Task: Search one way flight ticket for 4 adults, 2 children, 2 infants in seat and 1 infant on lap in economy from Kahului, Maui: Kahului Airport to Gillette: Gillette Campbell County Airport on 5-1-2023. Choice of flights is Sun country airlines. Number of bags: 1 carry on bag. Price is upto 45000. Outbound departure time preference is 9:45.
Action: Mouse moved to (197, 171)
Screenshot: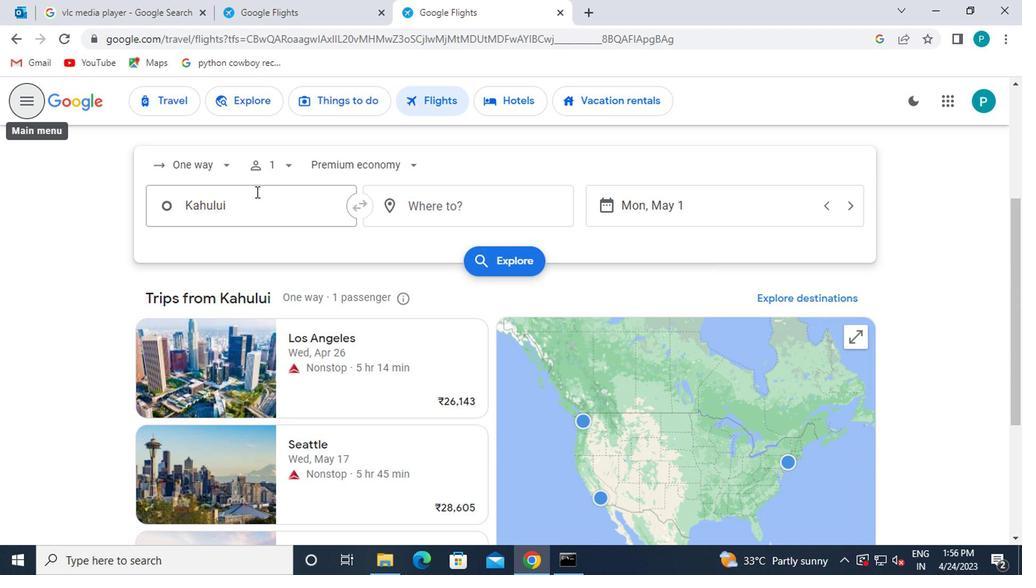 
Action: Mouse pressed left at (197, 171)
Screenshot: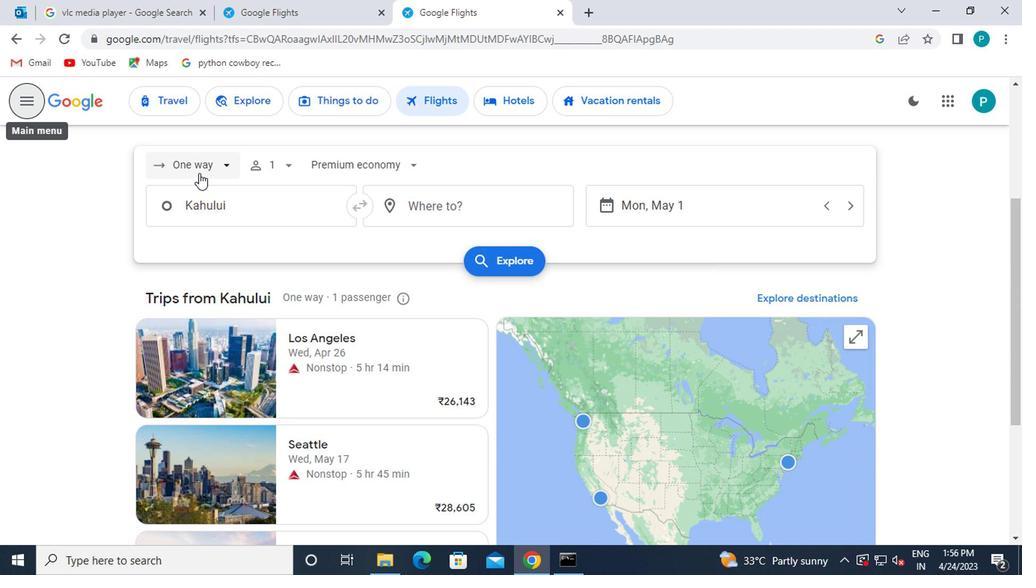 
Action: Mouse moved to (220, 239)
Screenshot: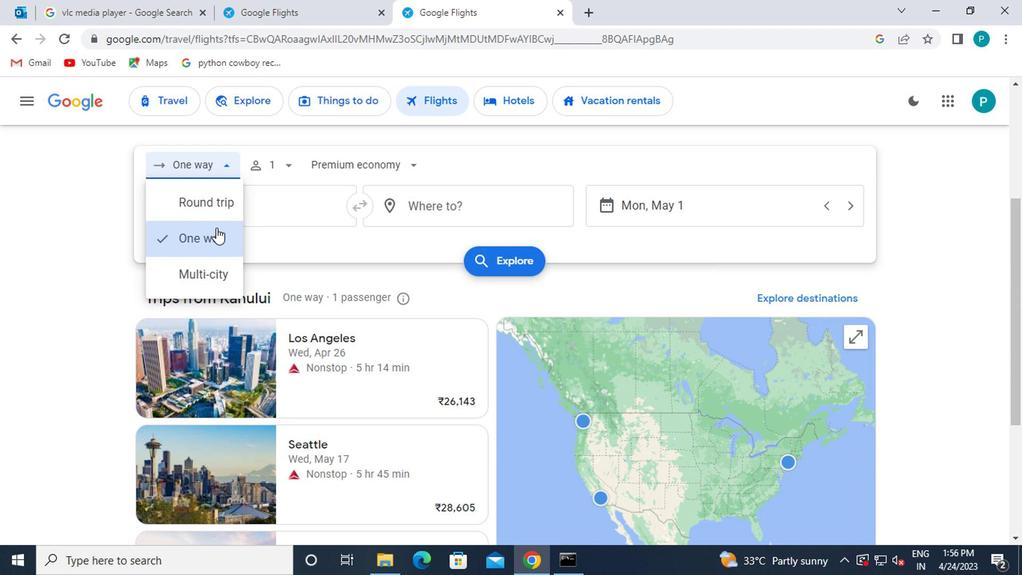 
Action: Mouse pressed left at (220, 239)
Screenshot: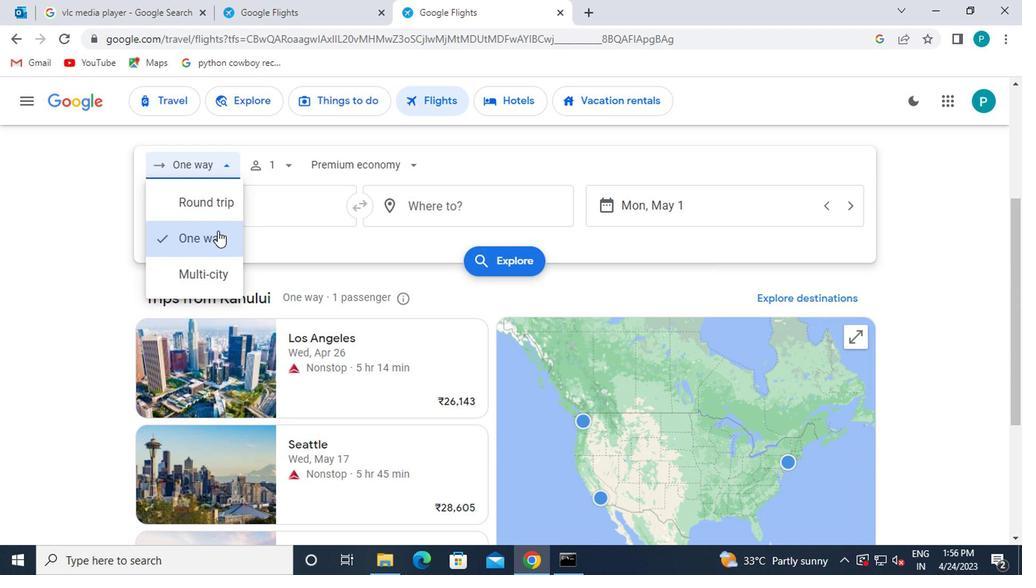 
Action: Mouse moved to (291, 161)
Screenshot: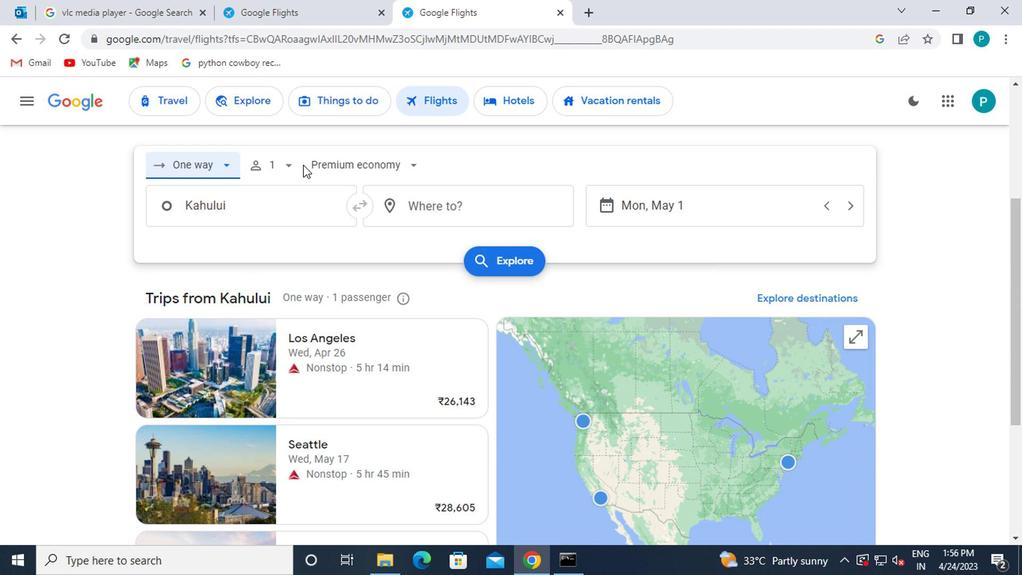 
Action: Mouse pressed left at (291, 161)
Screenshot: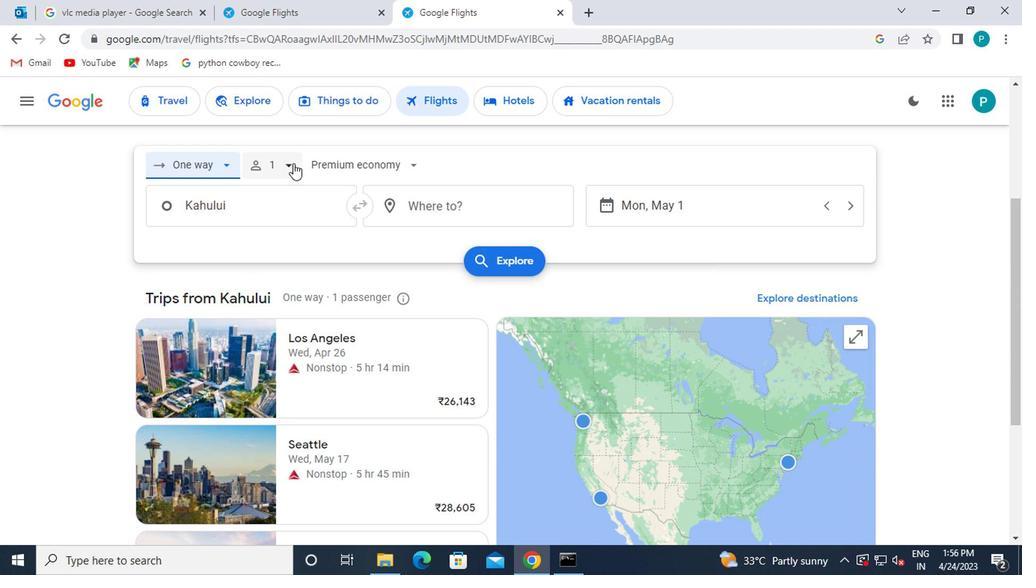 
Action: Mouse moved to (384, 204)
Screenshot: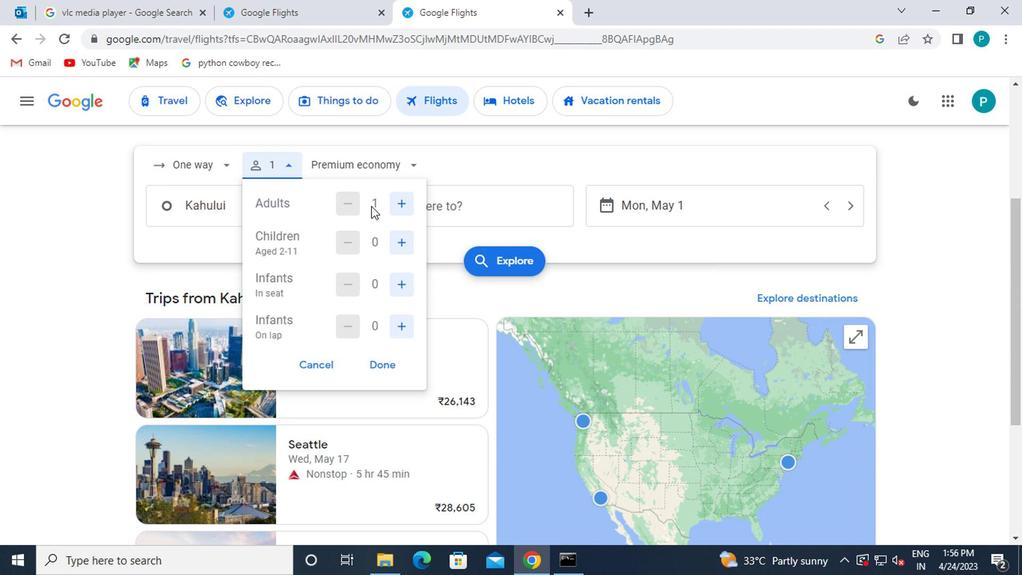 
Action: Mouse pressed left at (384, 204)
Screenshot: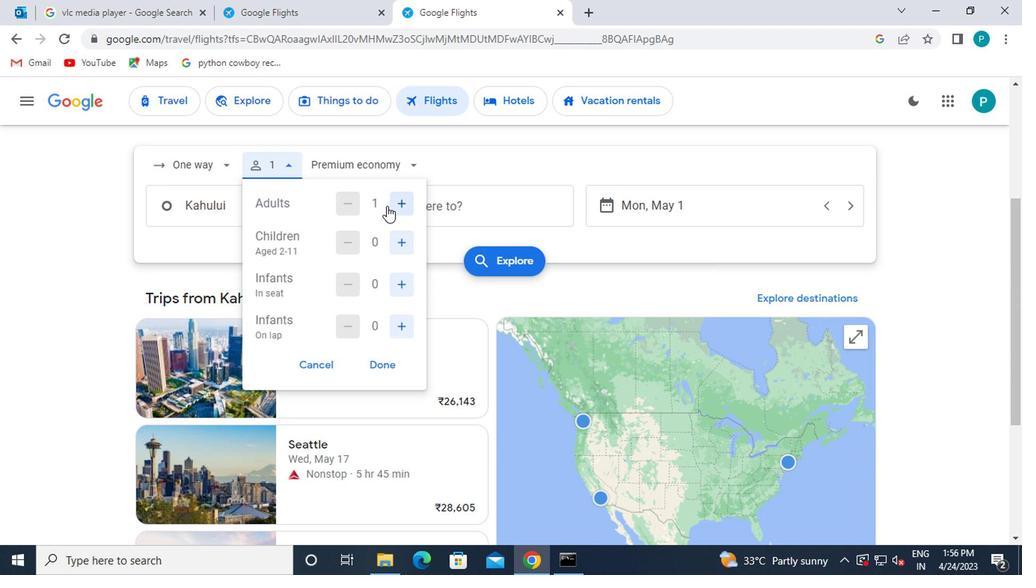 
Action: Mouse moved to (394, 206)
Screenshot: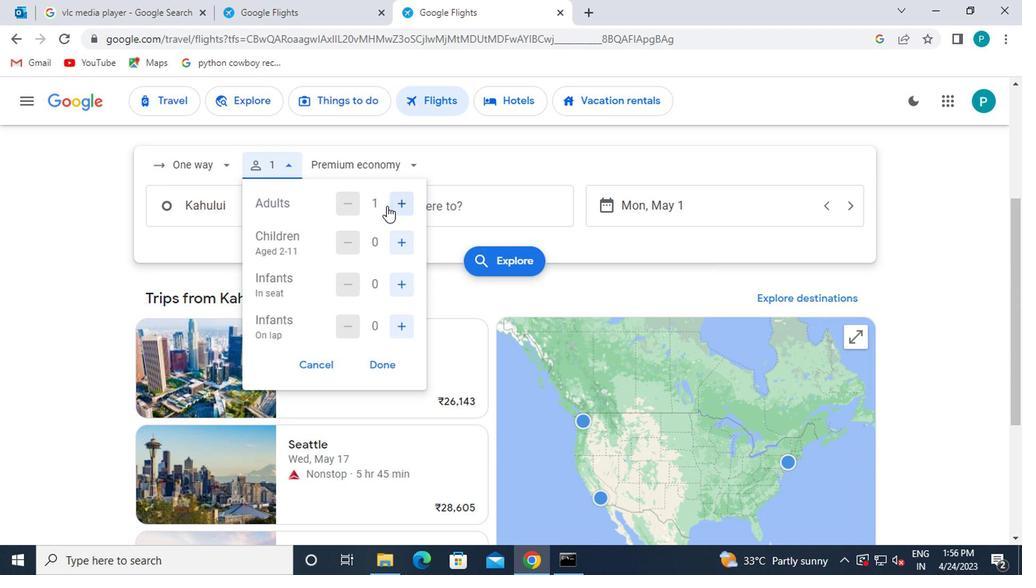 
Action: Mouse pressed left at (394, 206)
Screenshot: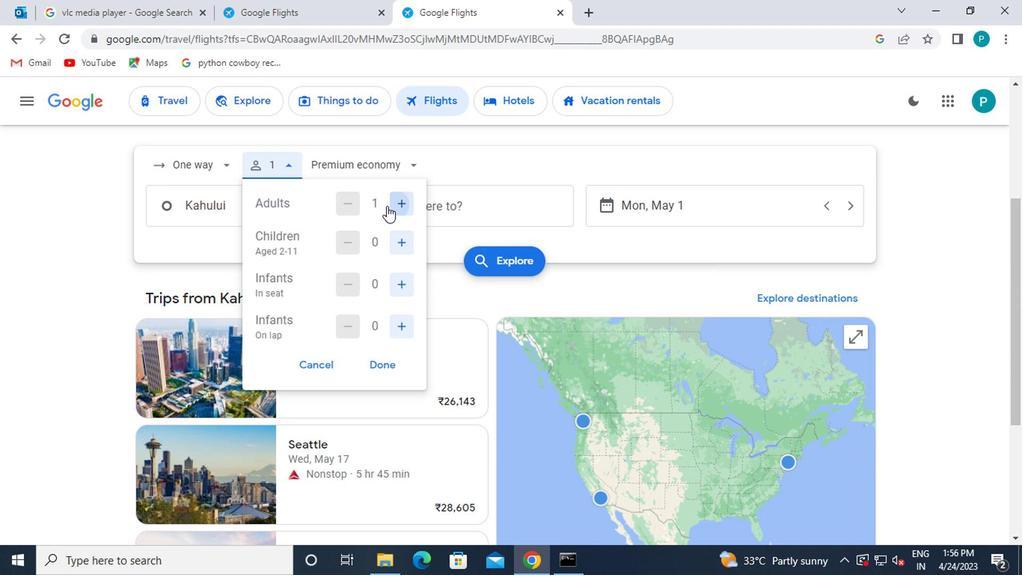 
Action: Mouse pressed left at (394, 206)
Screenshot: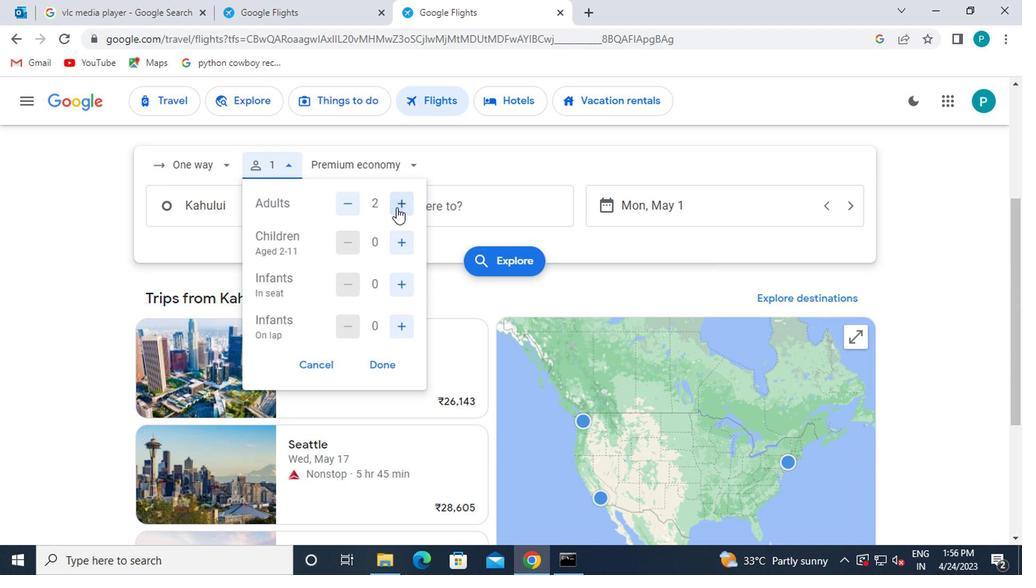 
Action: Mouse moved to (403, 235)
Screenshot: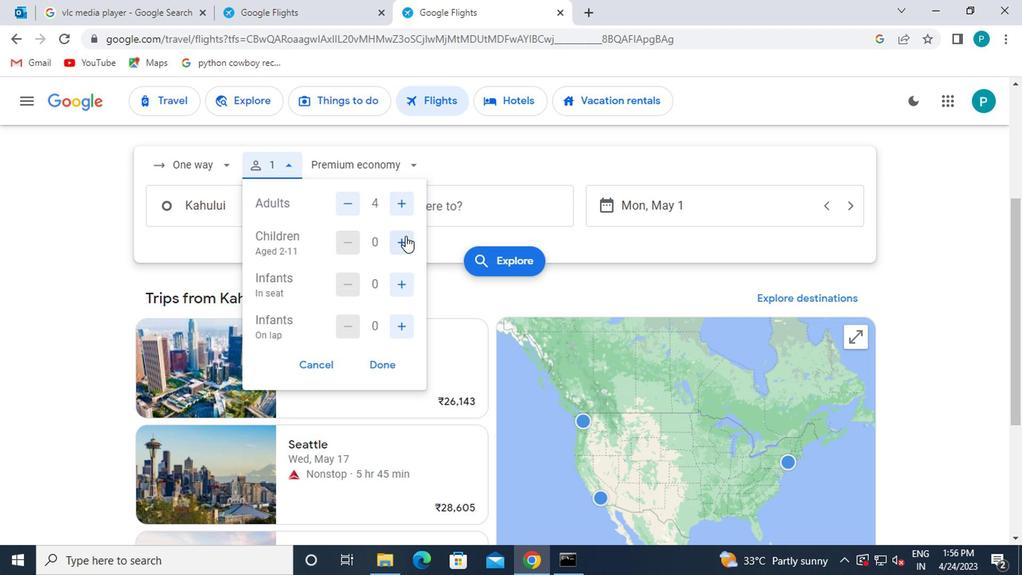 
Action: Mouse pressed left at (403, 235)
Screenshot: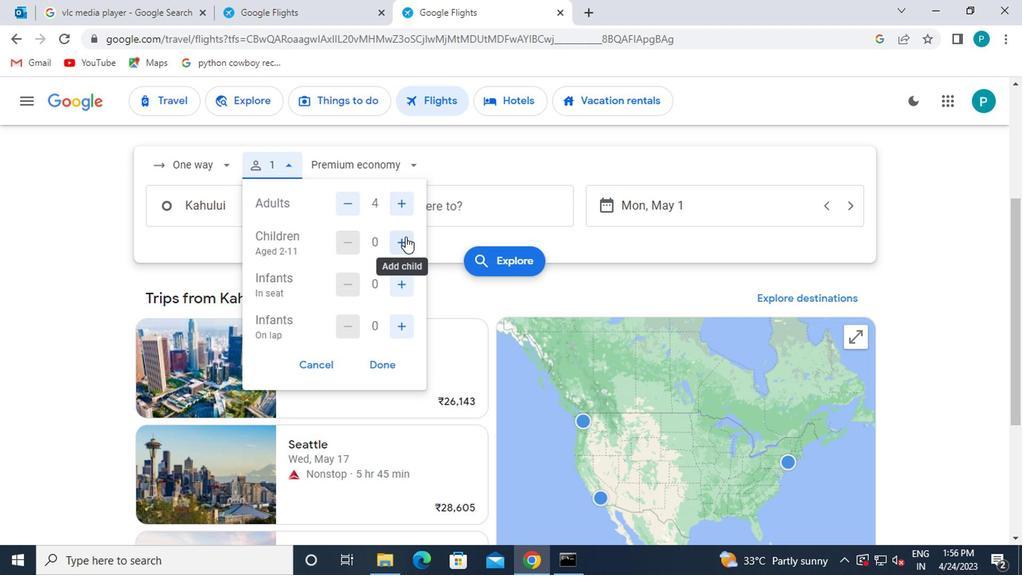 
Action: Mouse pressed left at (403, 235)
Screenshot: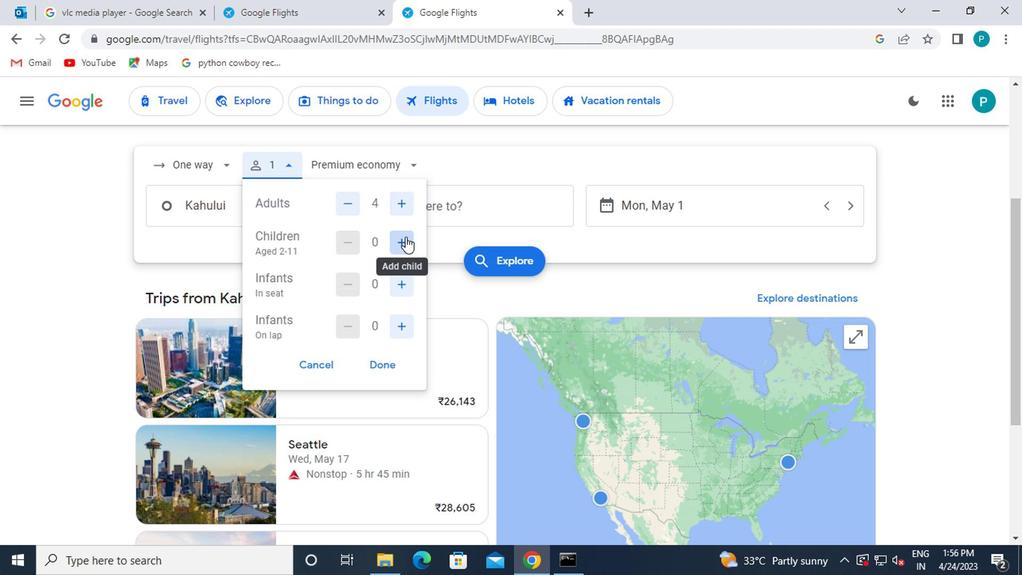 
Action: Mouse moved to (397, 282)
Screenshot: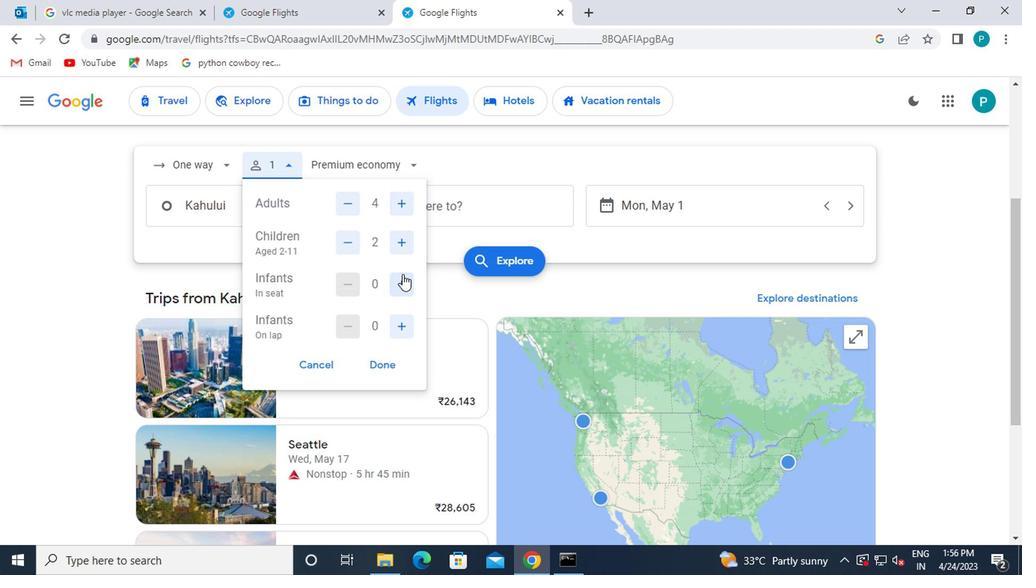 
Action: Mouse pressed left at (397, 282)
Screenshot: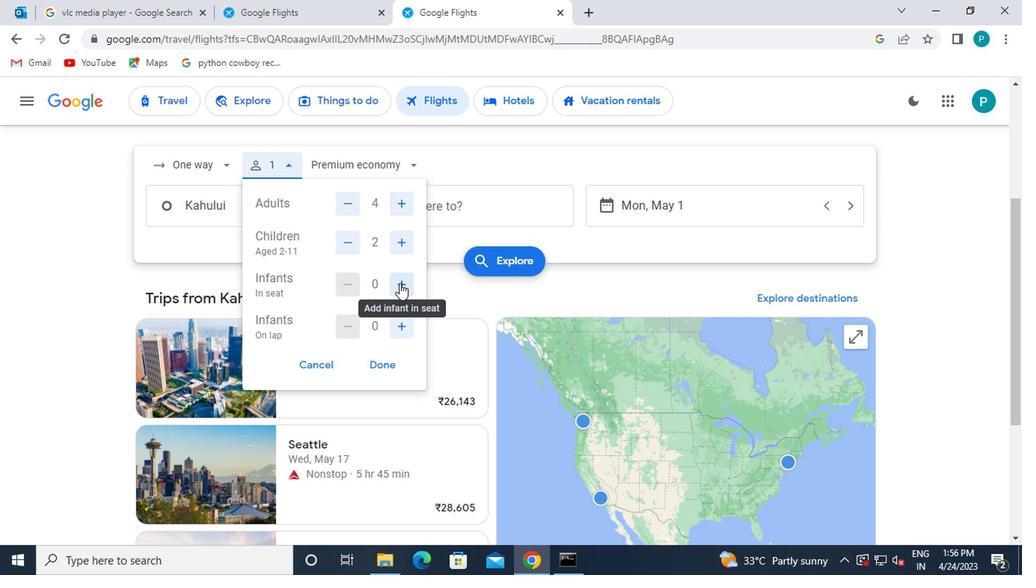 
Action: Mouse pressed left at (397, 282)
Screenshot: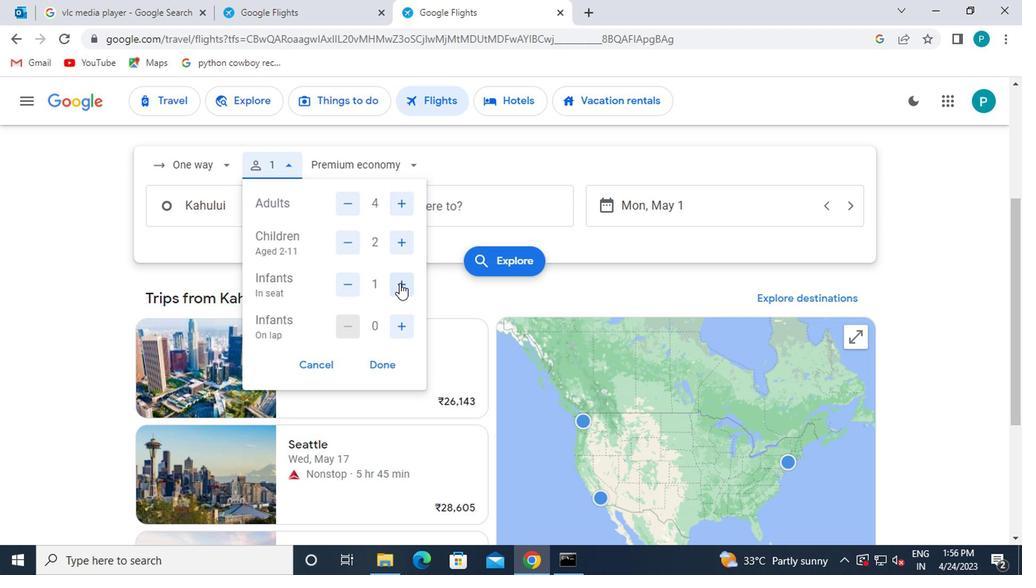 
Action: Mouse moved to (397, 325)
Screenshot: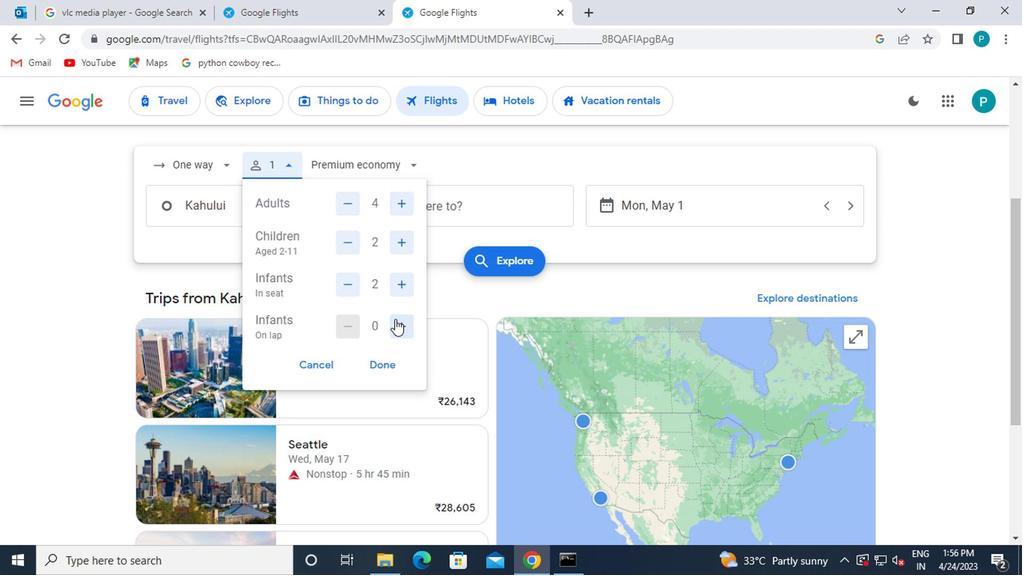 
Action: Mouse pressed left at (397, 325)
Screenshot: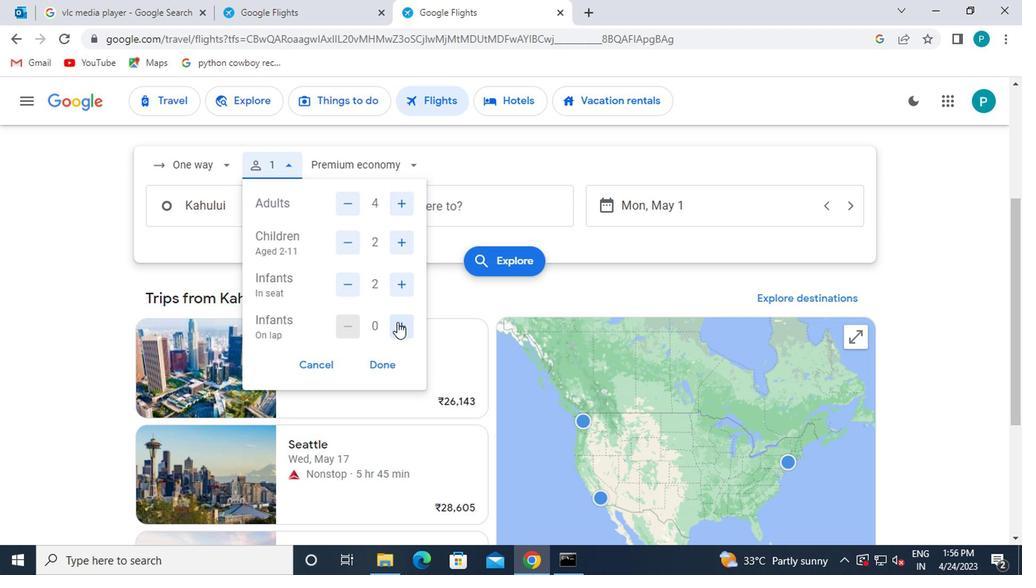 
Action: Mouse moved to (397, 370)
Screenshot: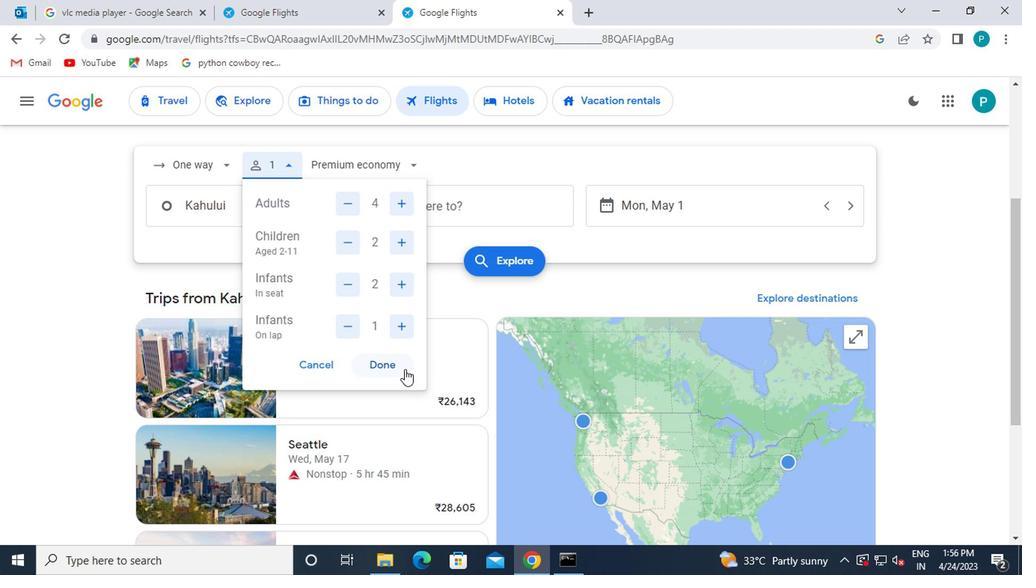 
Action: Mouse pressed left at (397, 370)
Screenshot: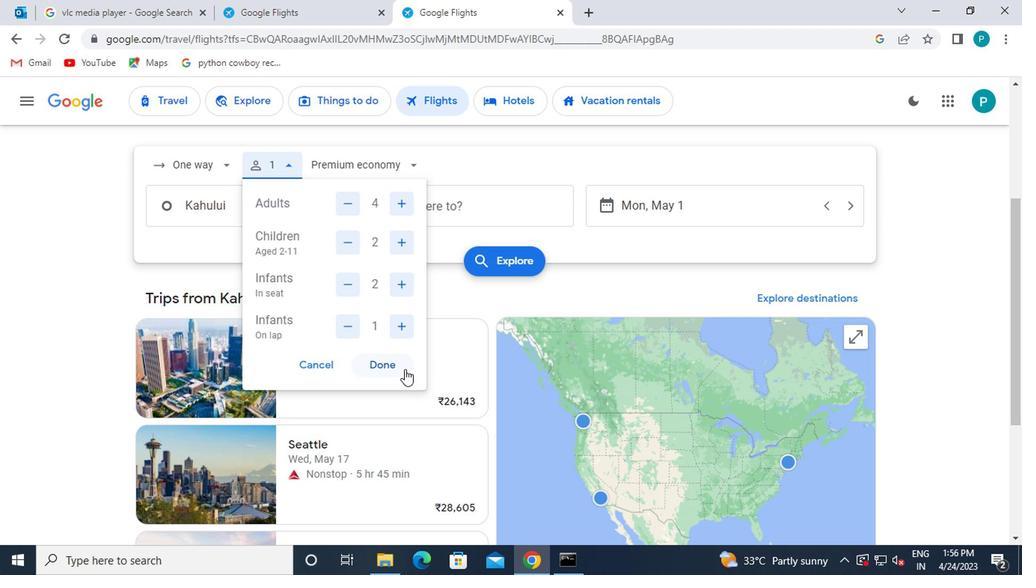
Action: Mouse moved to (374, 172)
Screenshot: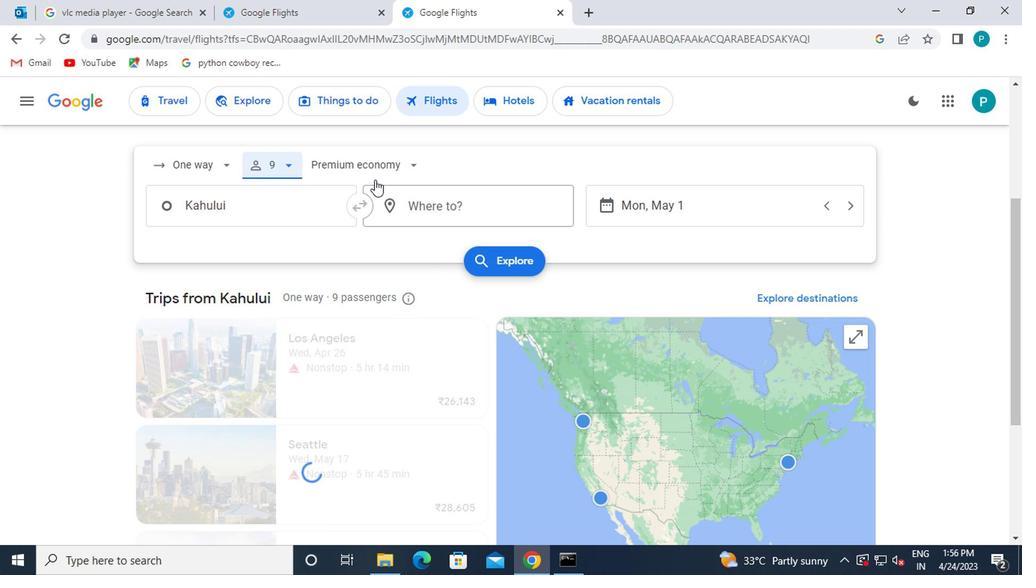 
Action: Mouse pressed left at (374, 172)
Screenshot: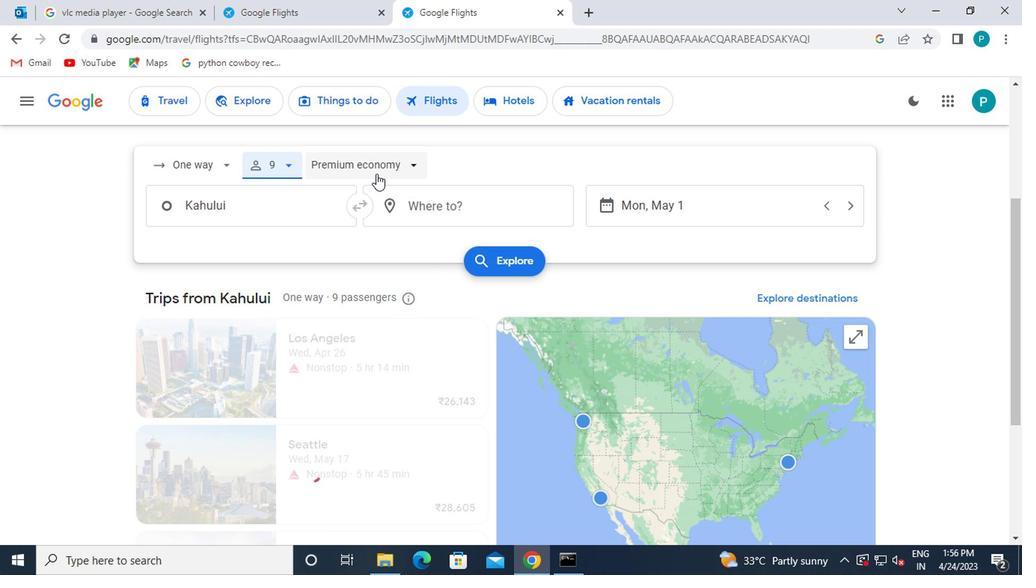 
Action: Mouse moved to (388, 212)
Screenshot: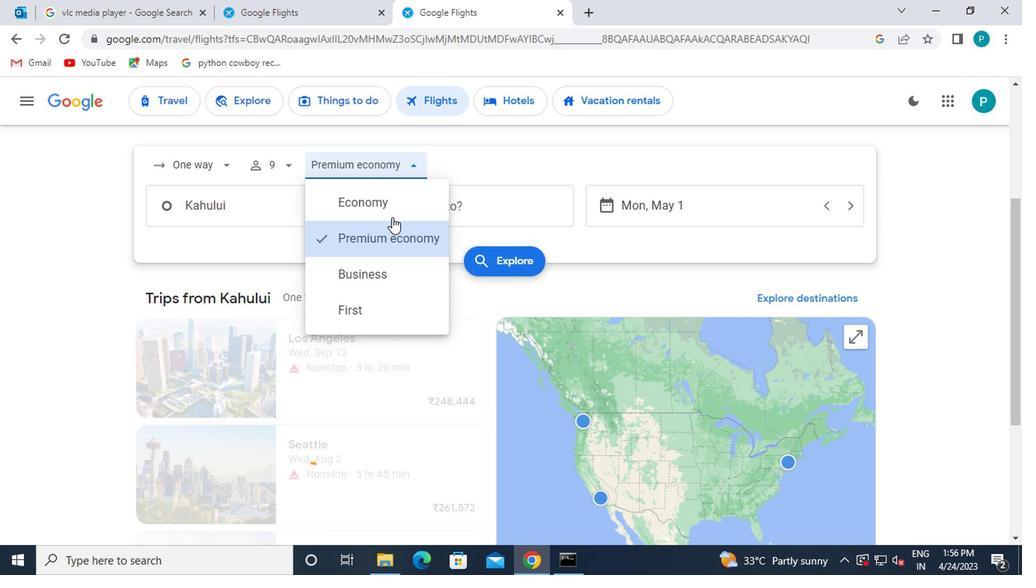 
Action: Mouse pressed left at (388, 212)
Screenshot: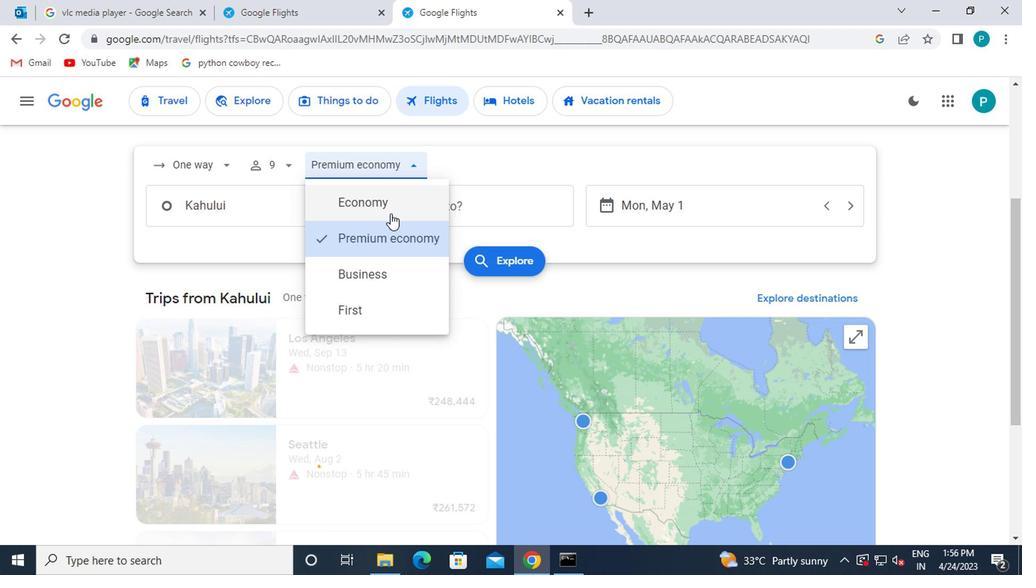 
Action: Mouse moved to (283, 210)
Screenshot: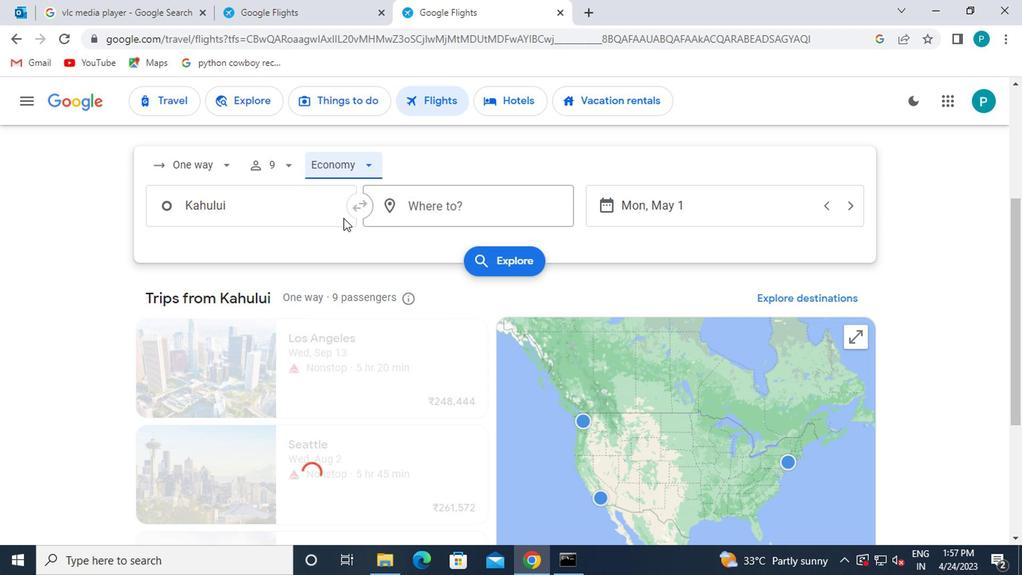 
Action: Mouse pressed left at (283, 210)
Screenshot: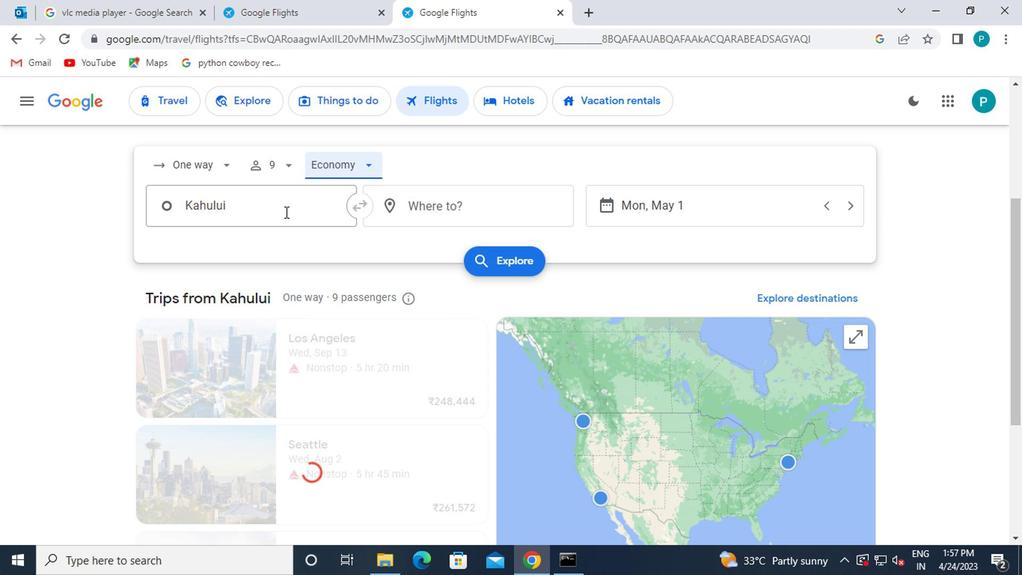 
Action: Mouse moved to (276, 284)
Screenshot: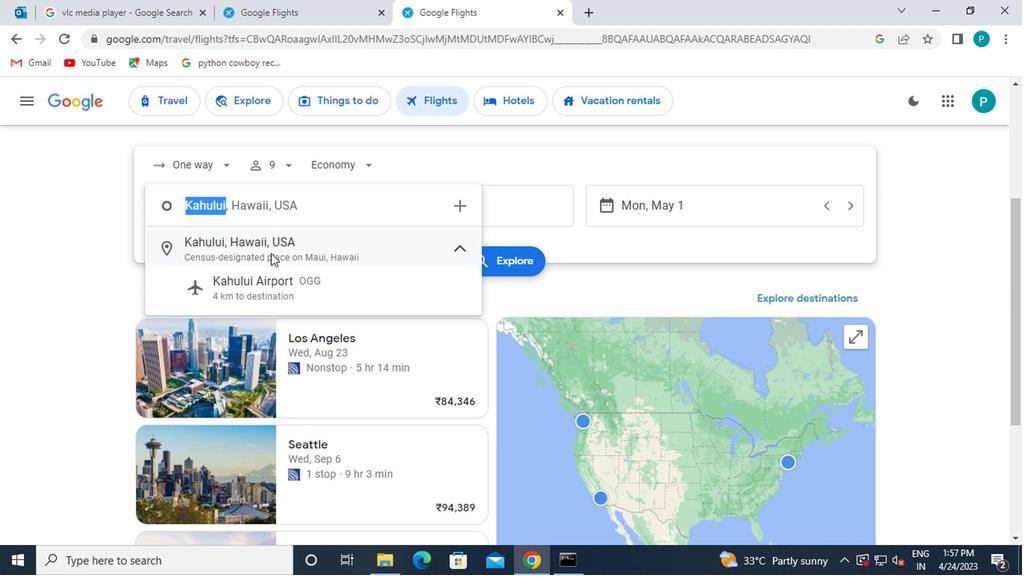 
Action: Mouse pressed left at (276, 284)
Screenshot: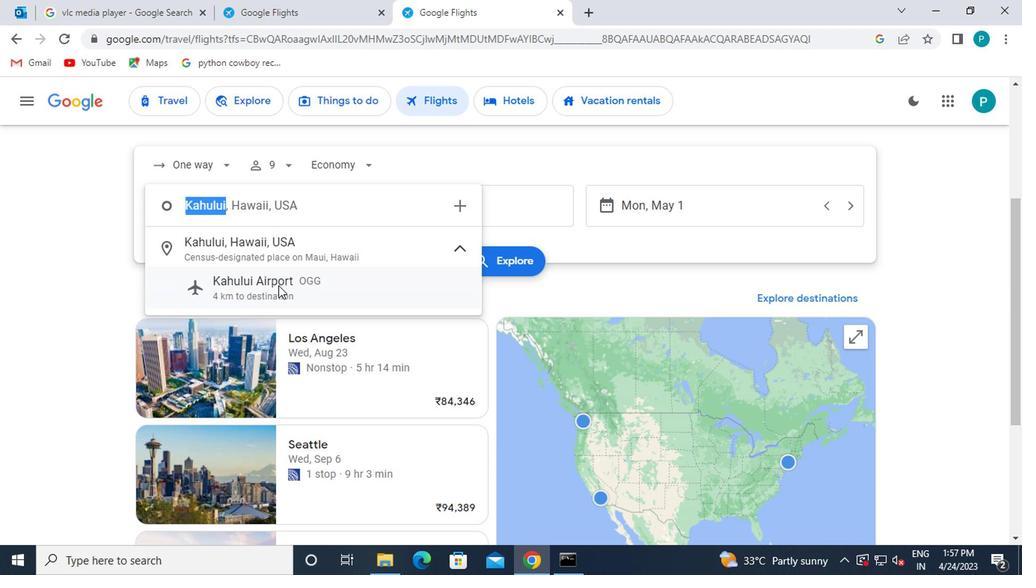 
Action: Mouse moved to (398, 210)
Screenshot: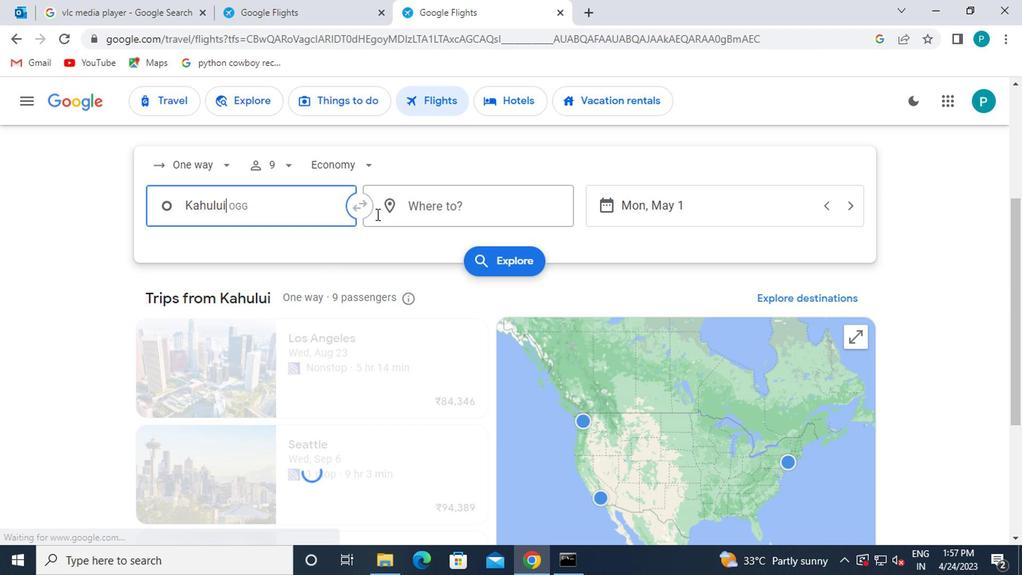 
Action: Mouse pressed left at (398, 210)
Screenshot: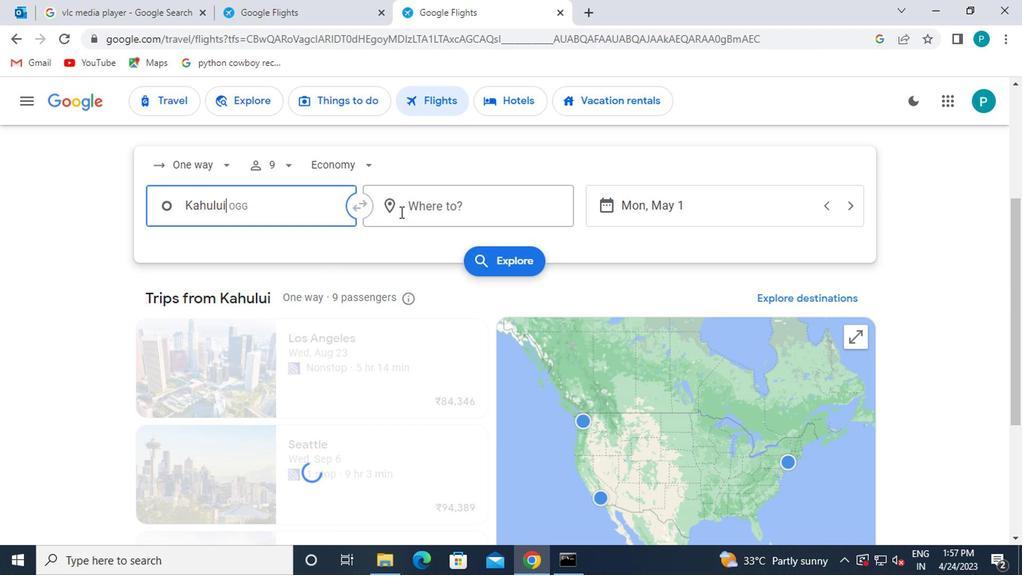 
Action: Key pressed gillete
Screenshot: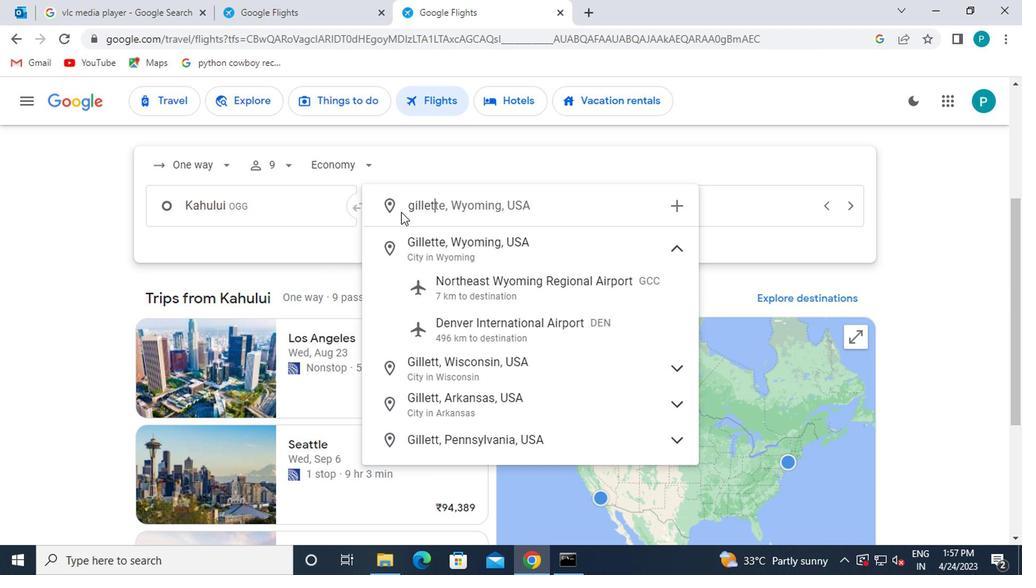 
Action: Mouse moved to (482, 286)
Screenshot: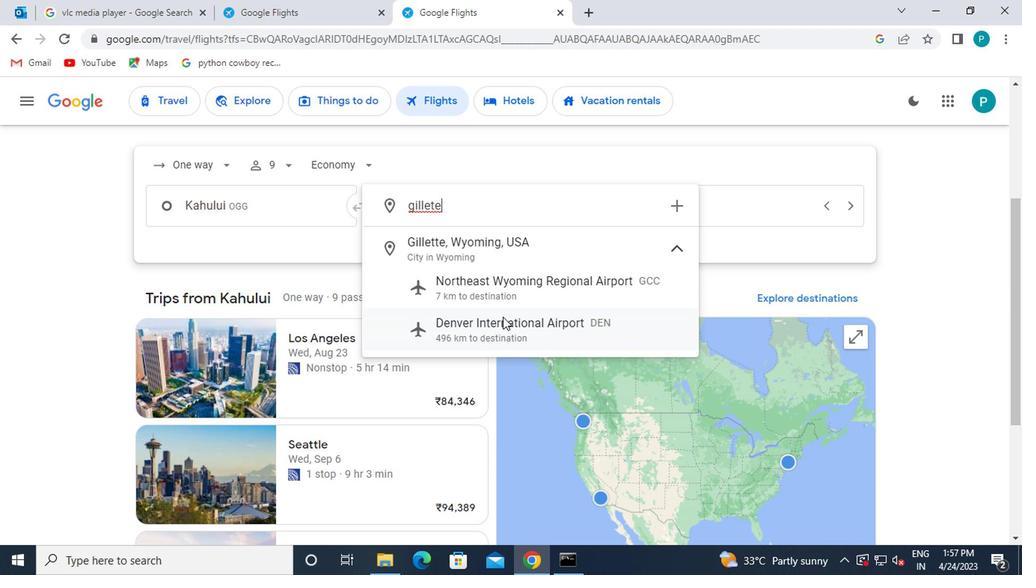 
Action: Mouse pressed left at (482, 286)
Screenshot: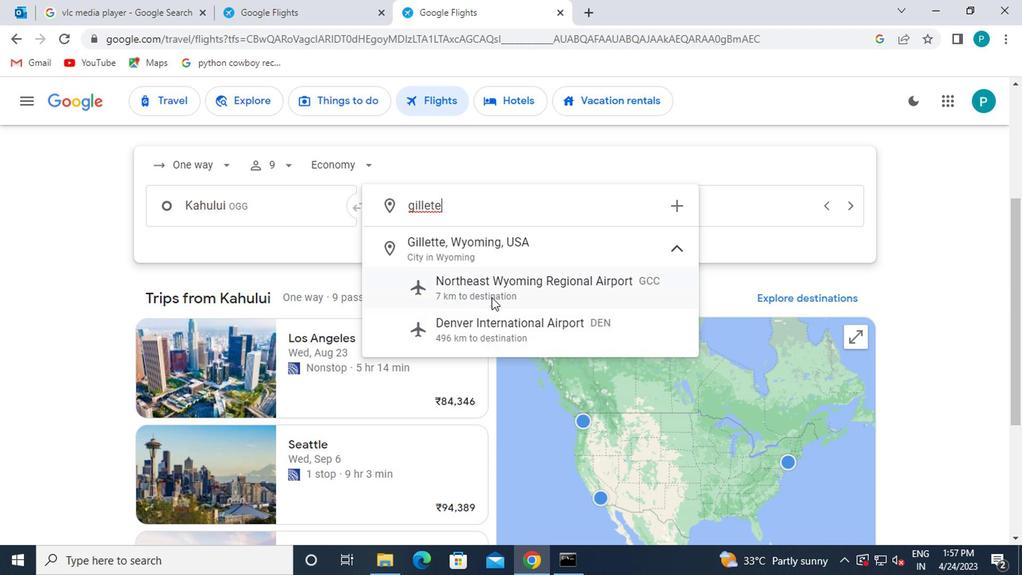 
Action: Mouse moved to (670, 202)
Screenshot: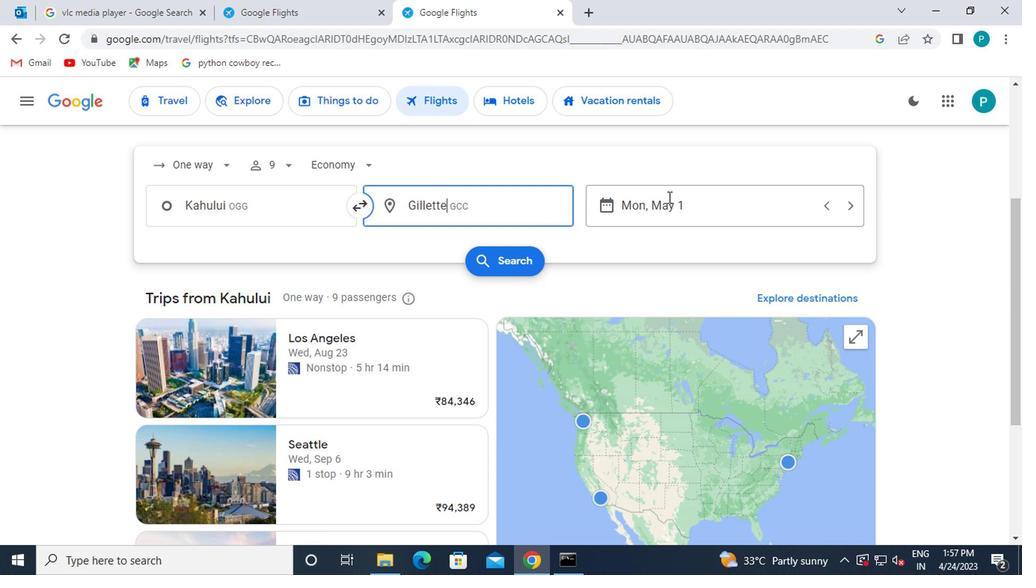 
Action: Mouse pressed left at (670, 202)
Screenshot: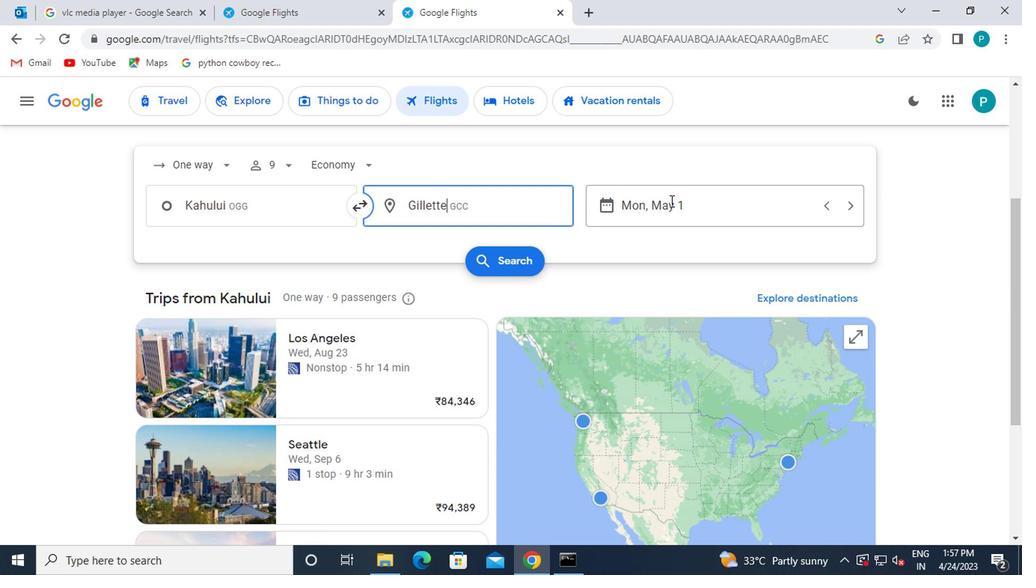 
Action: Mouse moved to (656, 282)
Screenshot: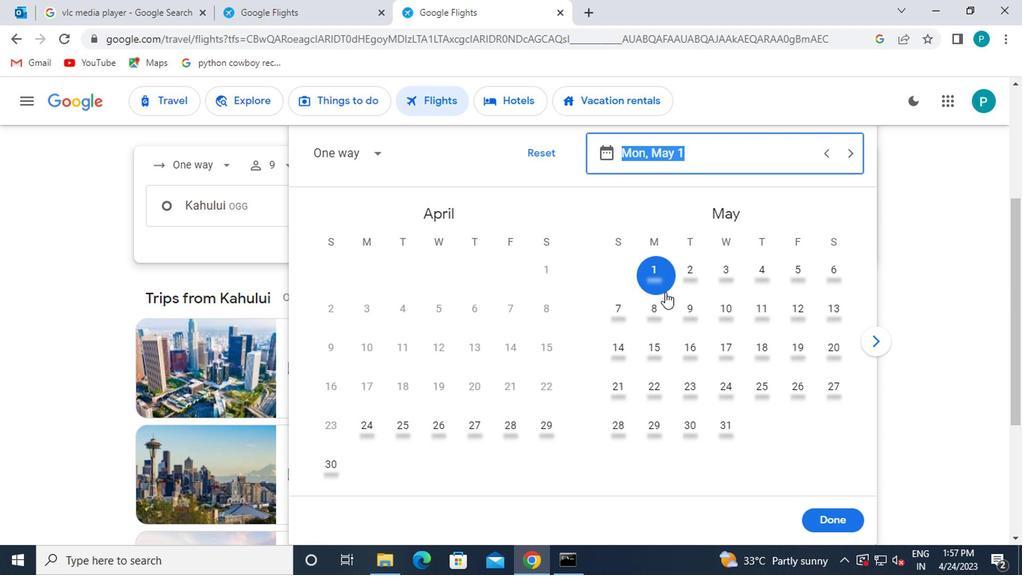 
Action: Mouse pressed left at (656, 282)
Screenshot: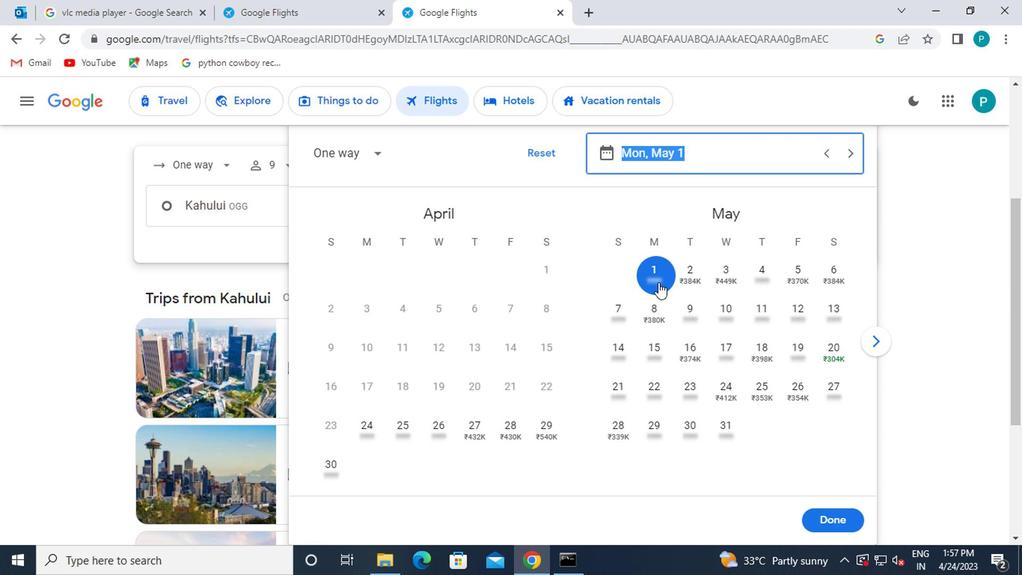 
Action: Mouse moved to (826, 524)
Screenshot: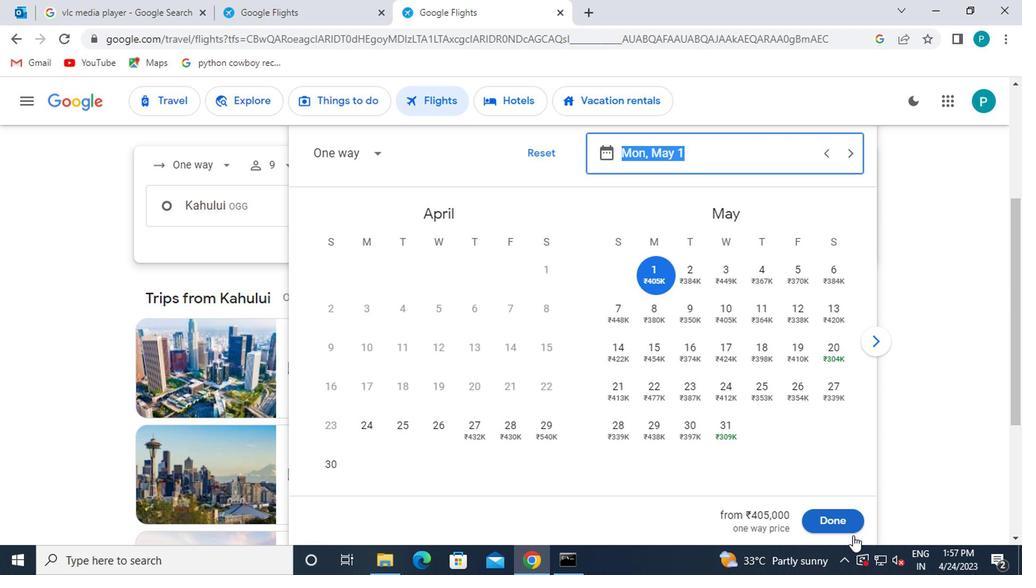 
Action: Mouse pressed left at (826, 524)
Screenshot: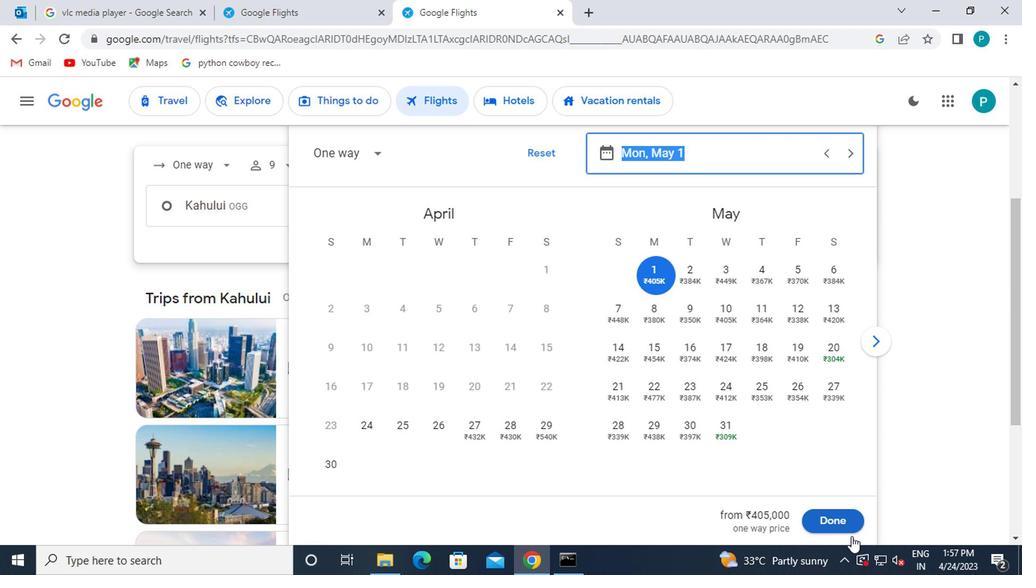 
Action: Mouse moved to (488, 274)
Screenshot: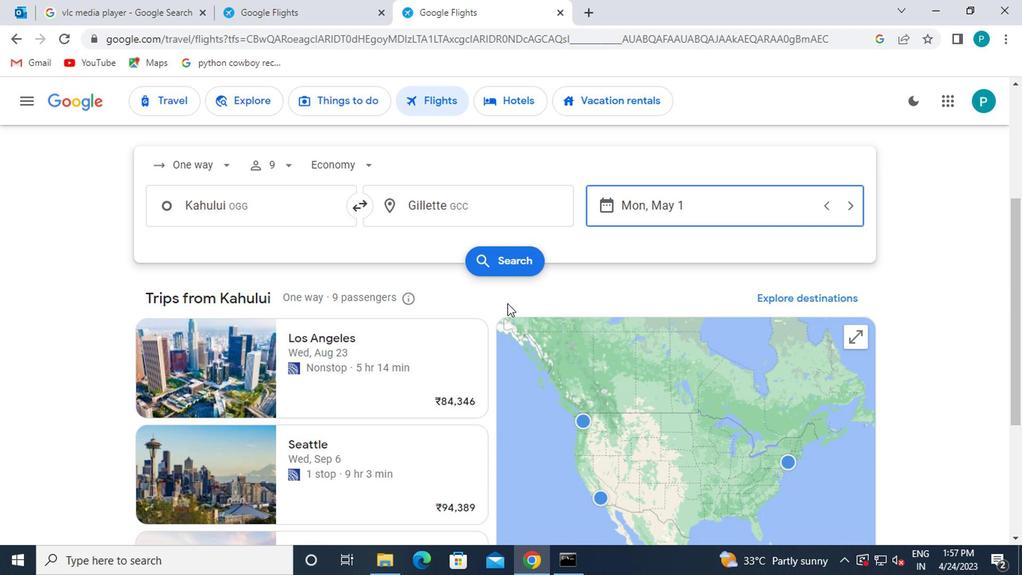 
Action: Mouse pressed left at (488, 274)
Screenshot: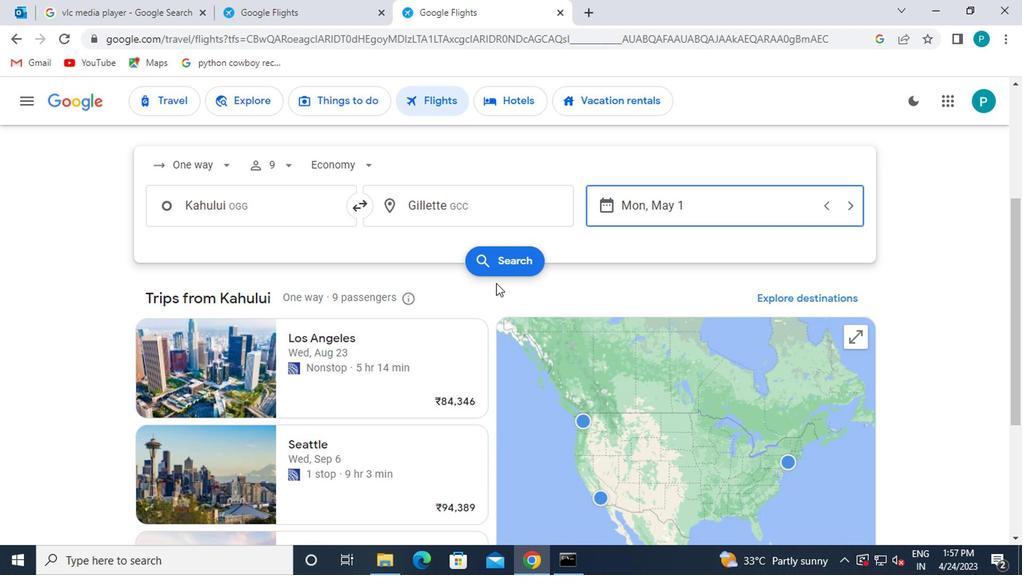 
Action: Mouse moved to (145, 234)
Screenshot: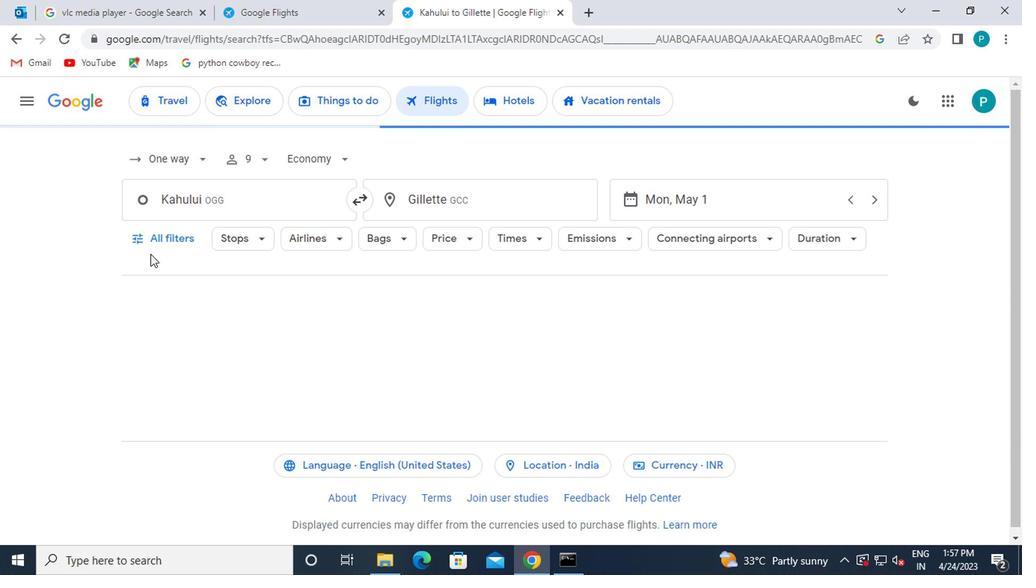 
Action: Mouse pressed left at (145, 234)
Screenshot: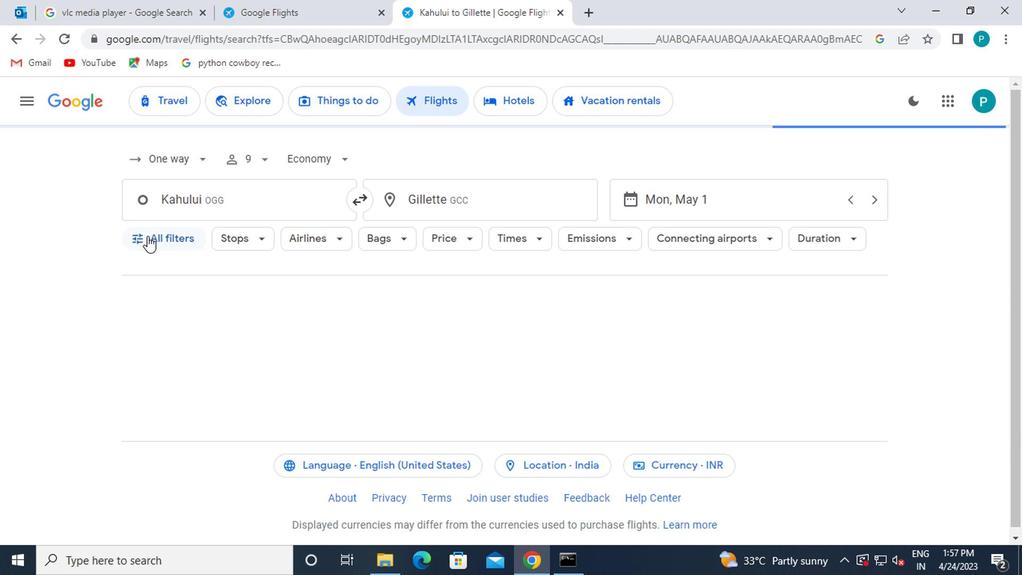 
Action: Mouse moved to (238, 395)
Screenshot: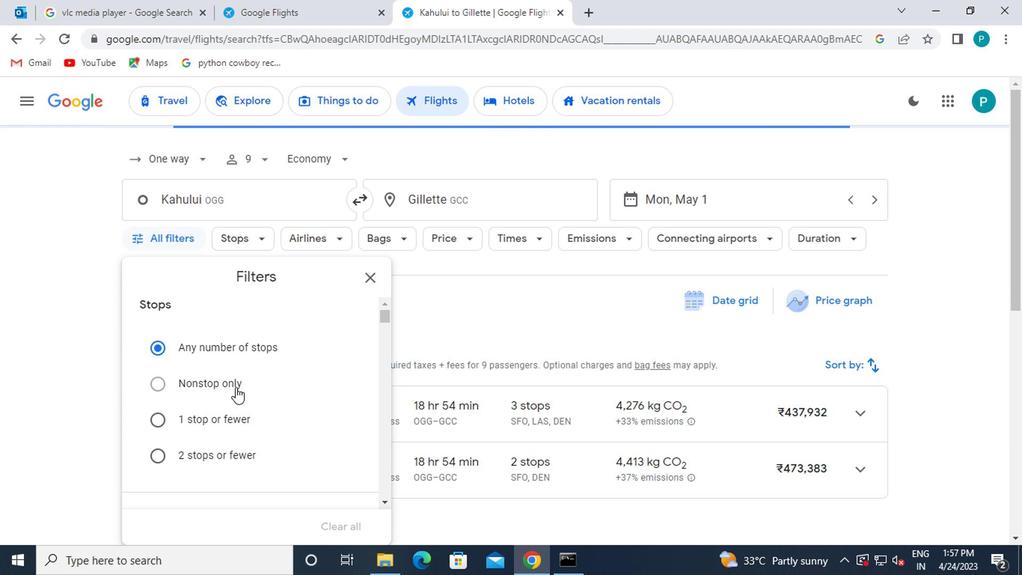
Action: Mouse scrolled (238, 394) with delta (0, 0)
Screenshot: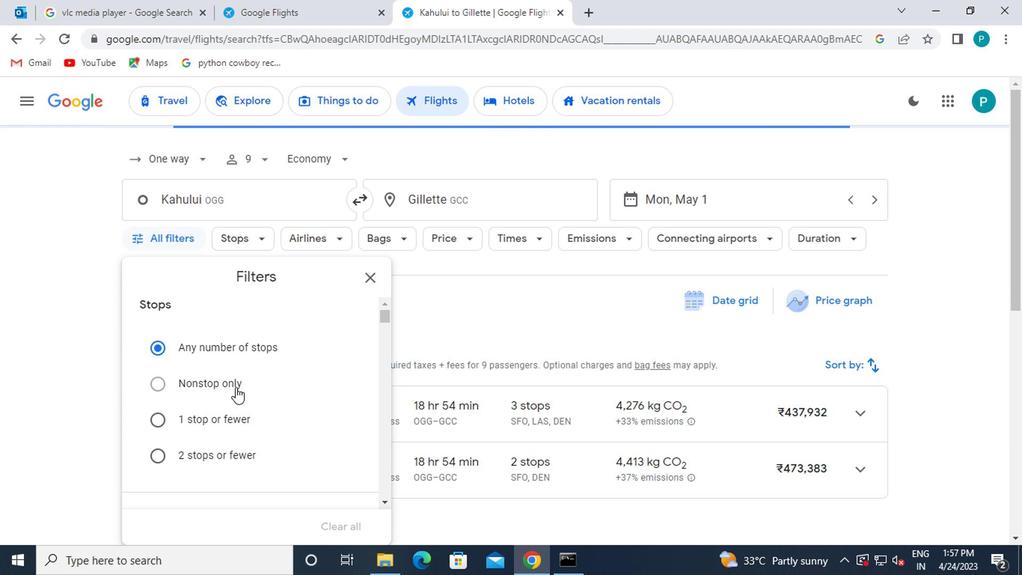 
Action: Mouse scrolled (238, 394) with delta (0, 0)
Screenshot: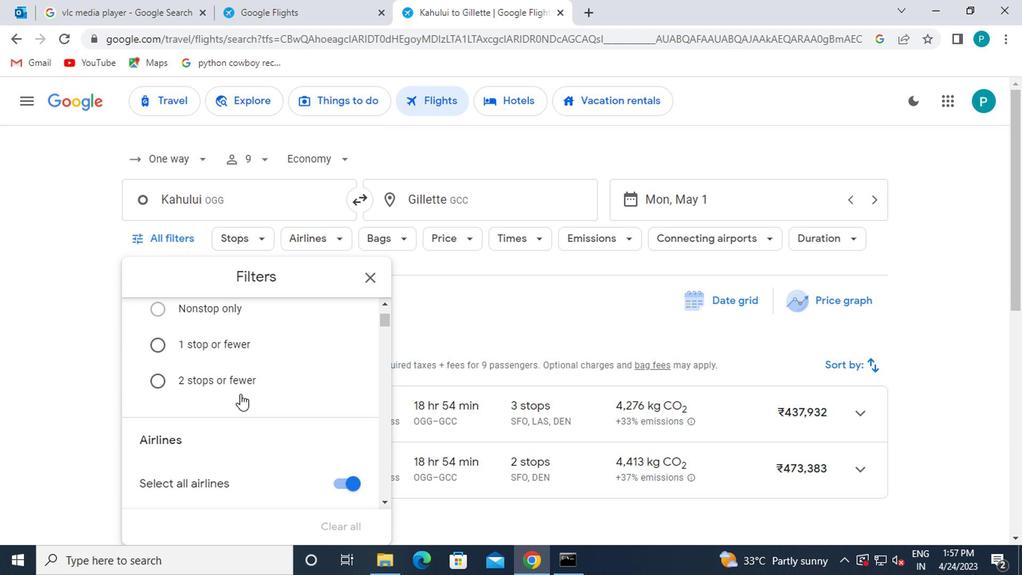 
Action: Mouse moved to (352, 386)
Screenshot: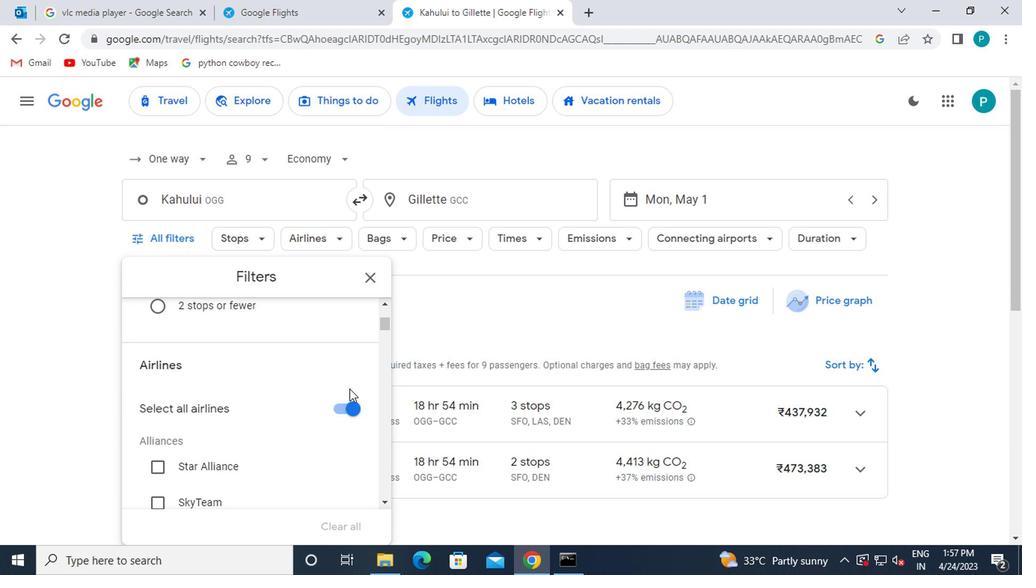 
Action: Mouse scrolled (352, 386) with delta (0, 0)
Screenshot: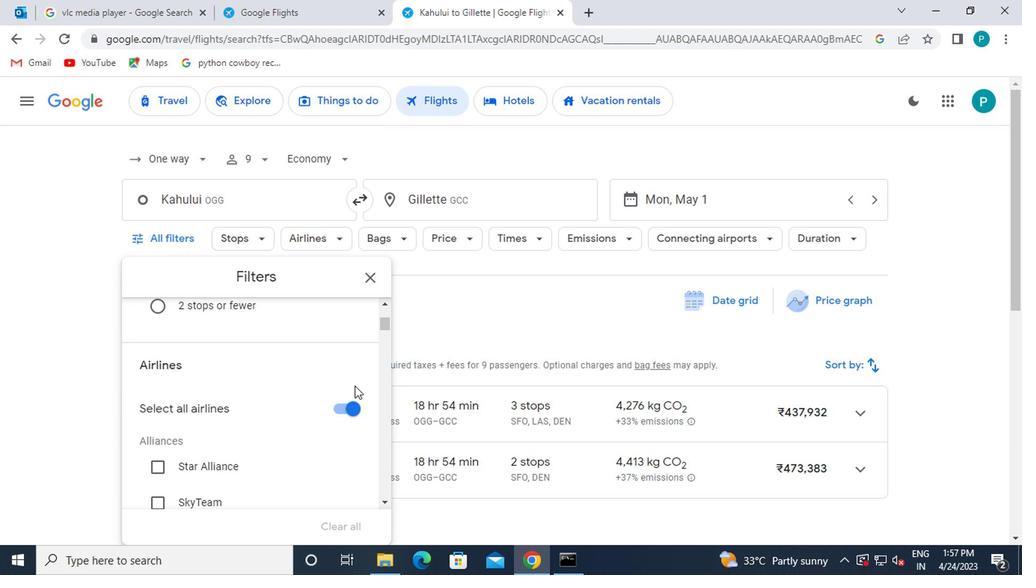 
Action: Mouse scrolled (352, 386) with delta (0, 0)
Screenshot: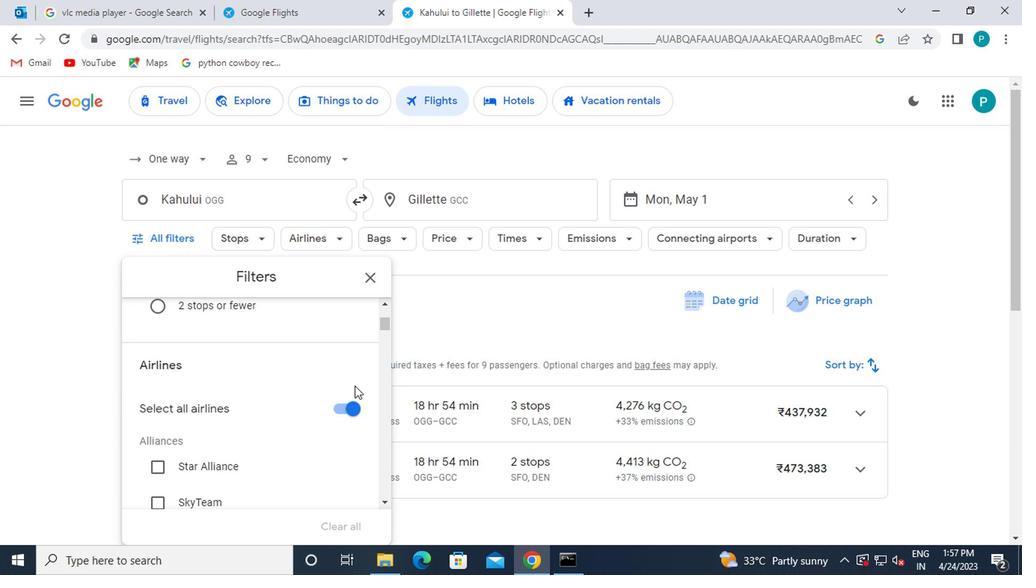 
Action: Mouse moved to (332, 400)
Screenshot: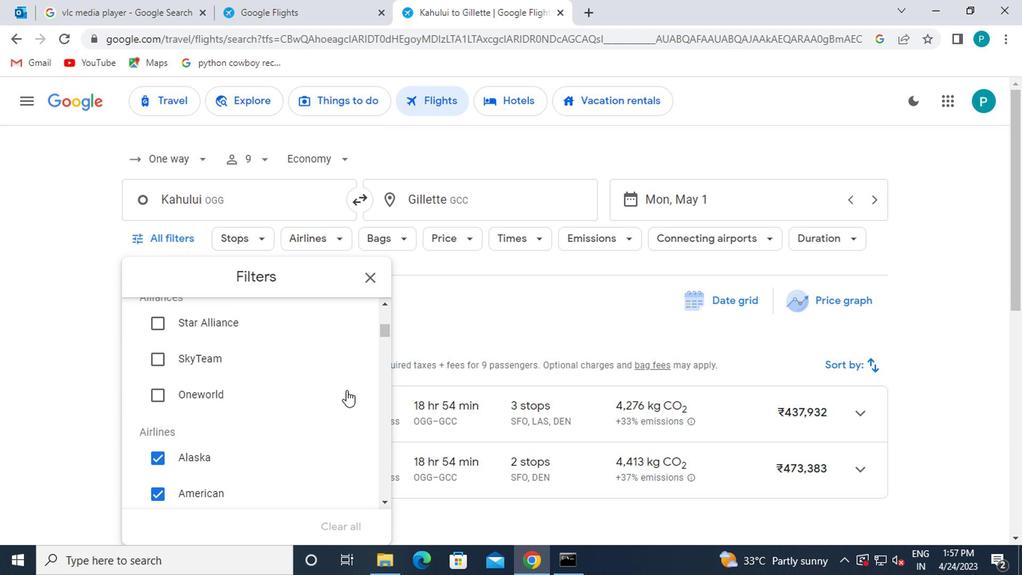 
Action: Mouse scrolled (332, 398) with delta (0, -1)
Screenshot: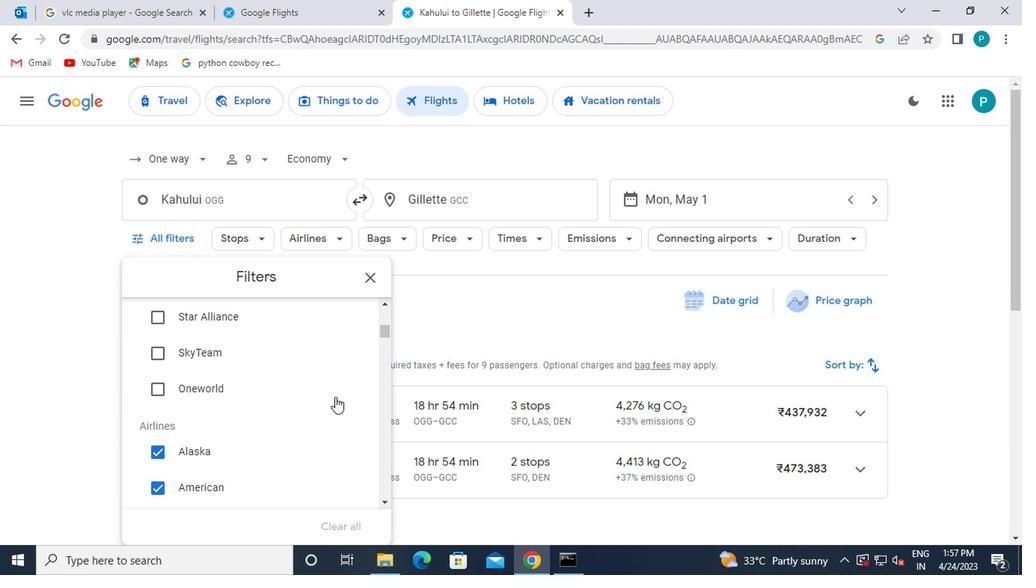 
Action: Mouse scrolled (332, 398) with delta (0, -1)
Screenshot: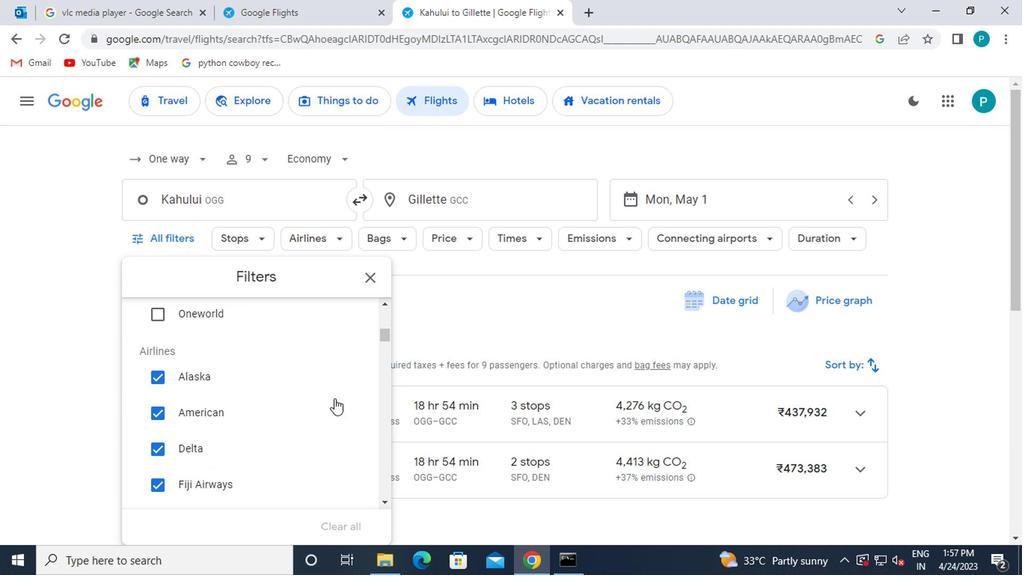 
Action: Mouse scrolled (332, 398) with delta (0, -1)
Screenshot: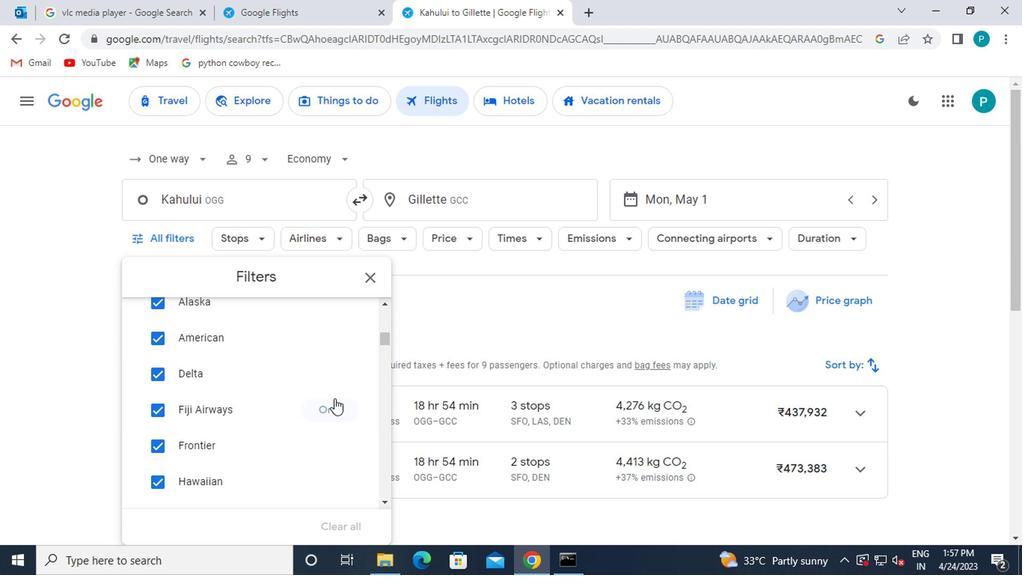 
Action: Mouse moved to (317, 443)
Screenshot: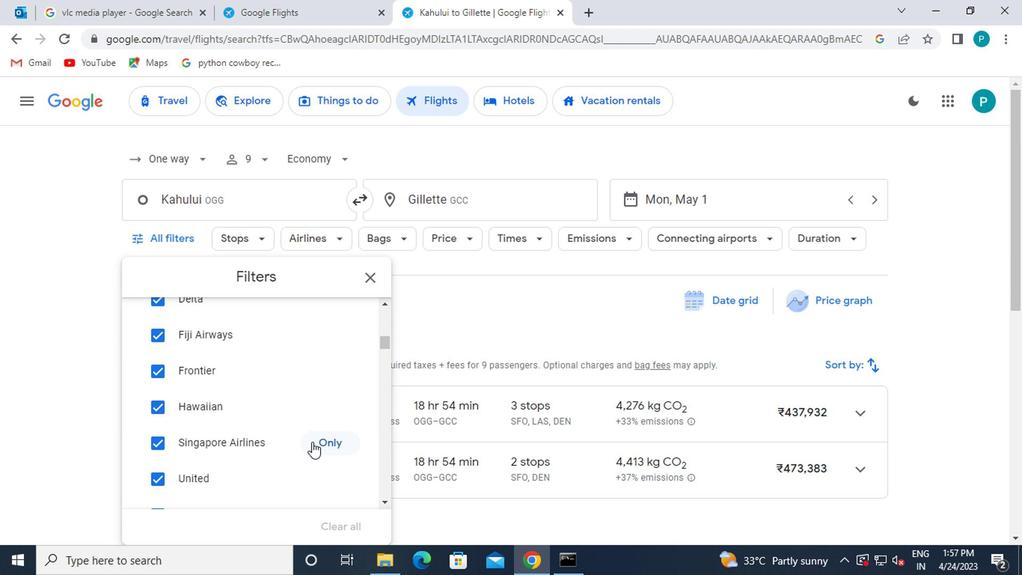 
Action: Mouse scrolled (317, 443) with delta (0, 0)
Screenshot: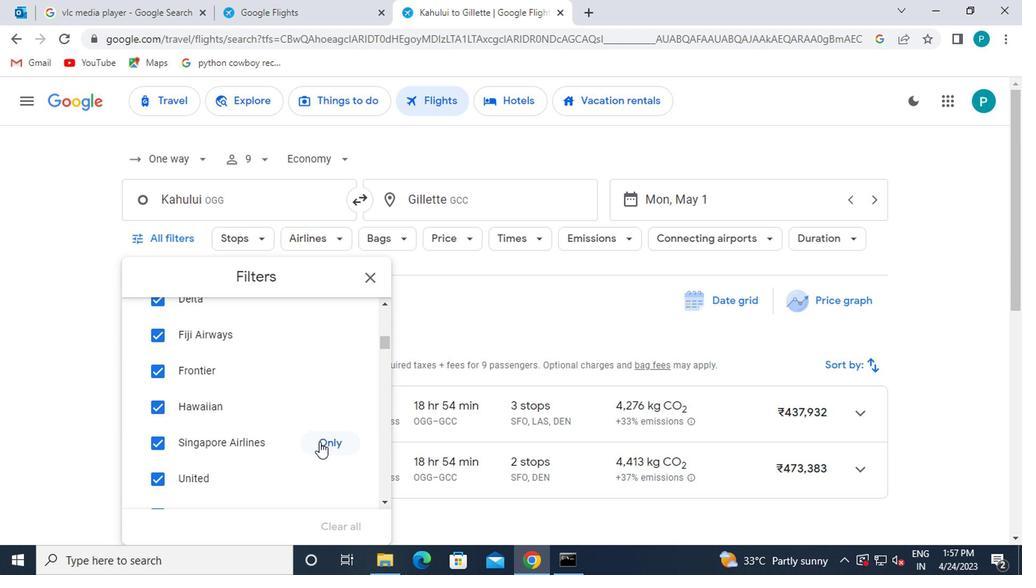 
Action: Mouse scrolled (317, 443) with delta (0, 0)
Screenshot: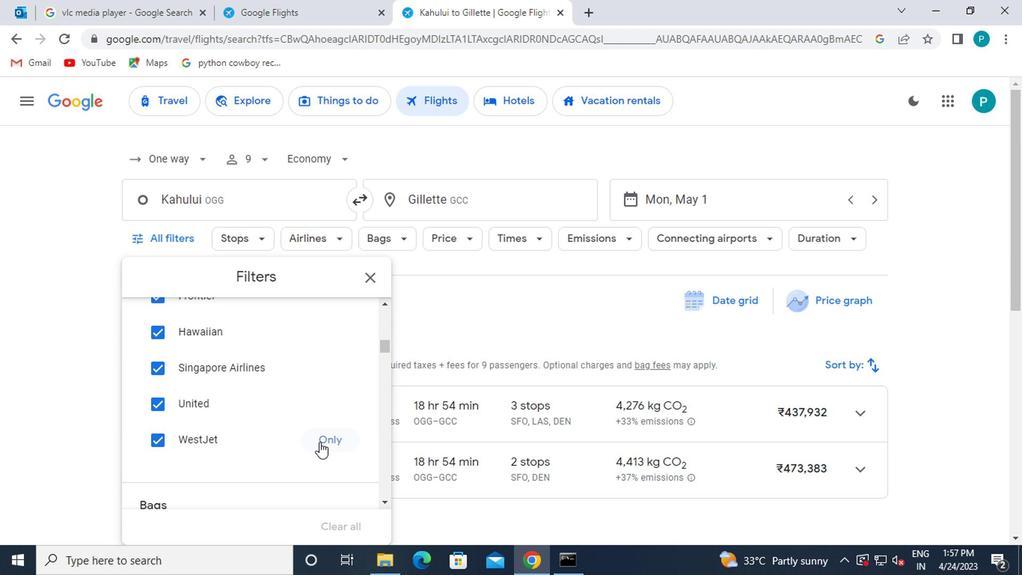 
Action: Mouse scrolled (317, 443) with delta (0, 0)
Screenshot: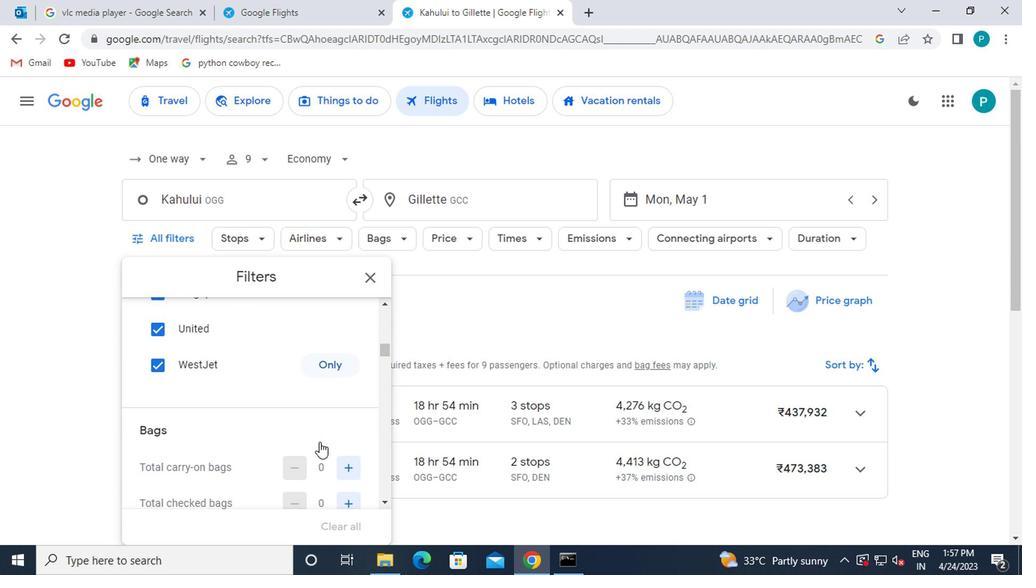 
Action: Mouse moved to (339, 398)
Screenshot: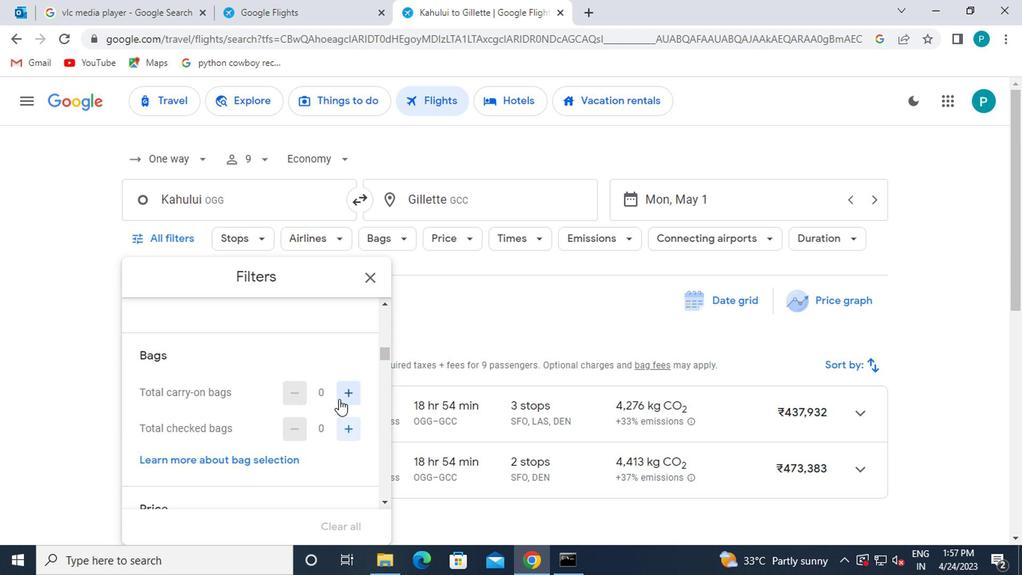 
Action: Mouse pressed left at (339, 398)
Screenshot: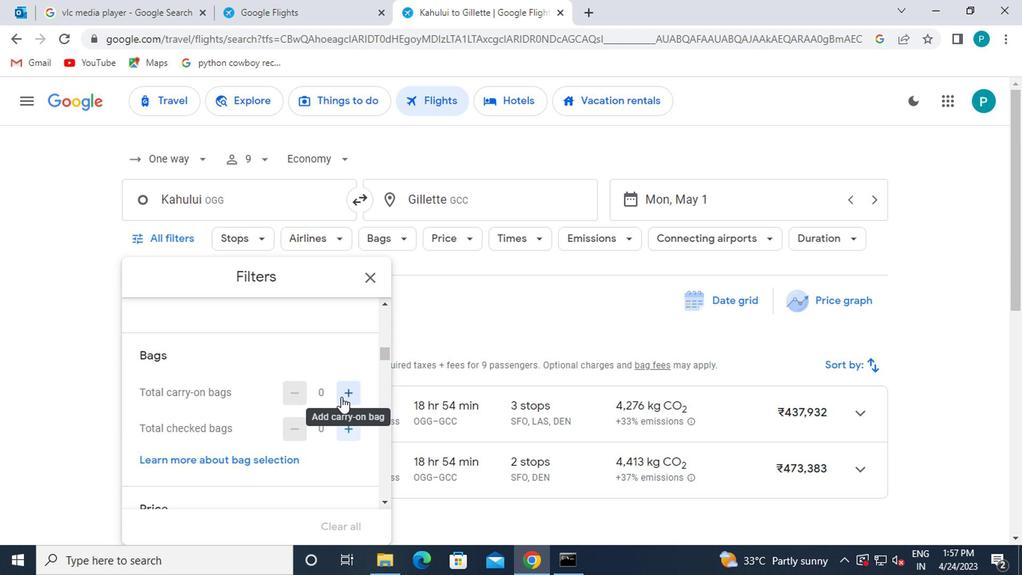 
Action: Mouse scrolled (339, 397) with delta (0, -1)
Screenshot: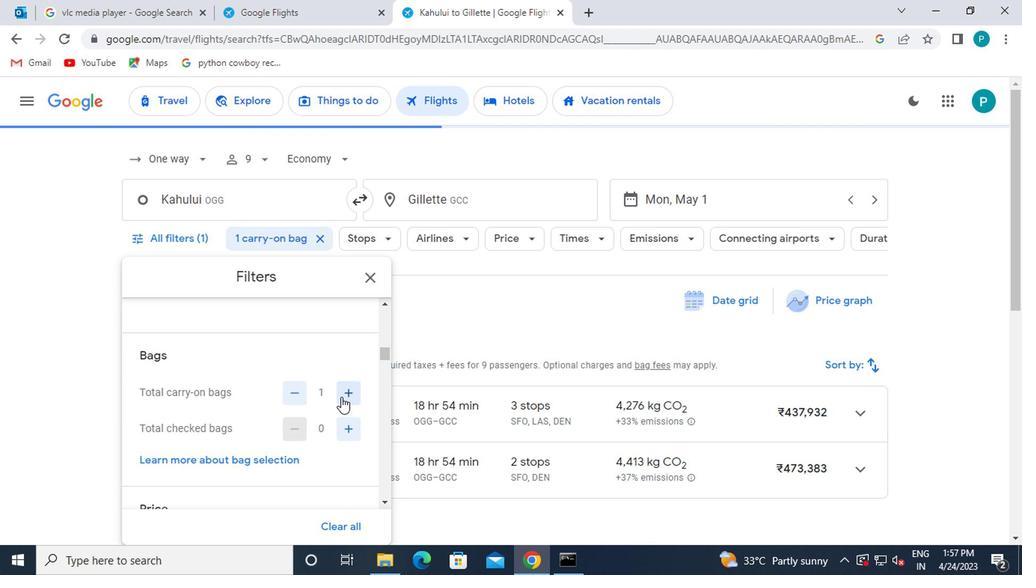 
Action: Mouse scrolled (339, 397) with delta (0, -1)
Screenshot: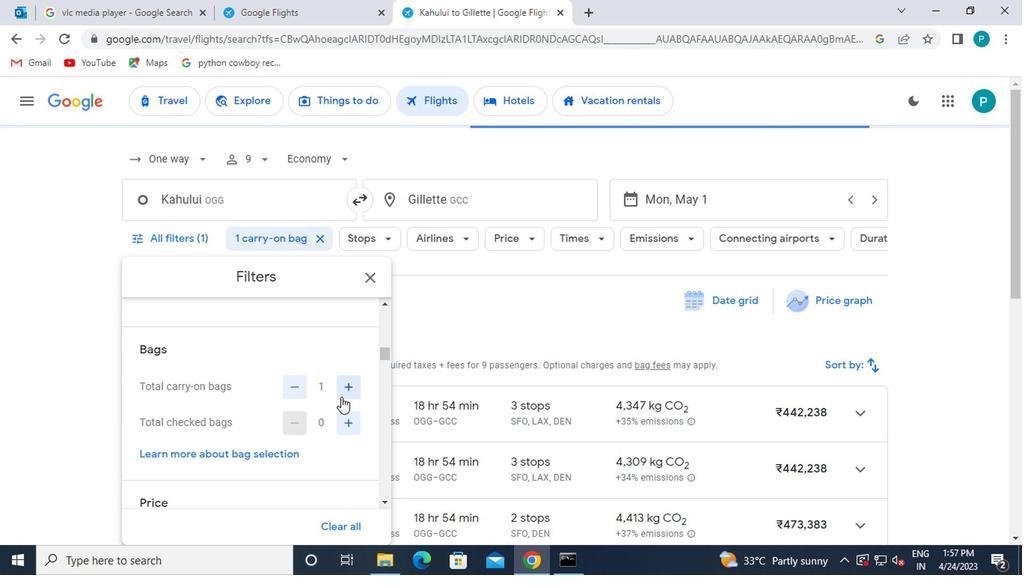 
Action: Mouse moved to (348, 430)
Screenshot: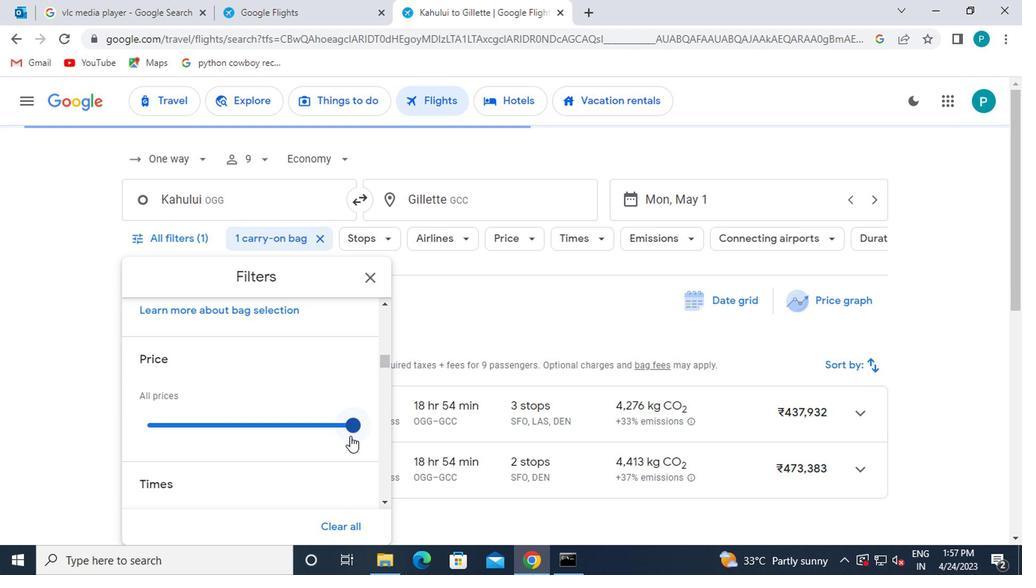 
Action: Mouse pressed left at (348, 430)
Screenshot: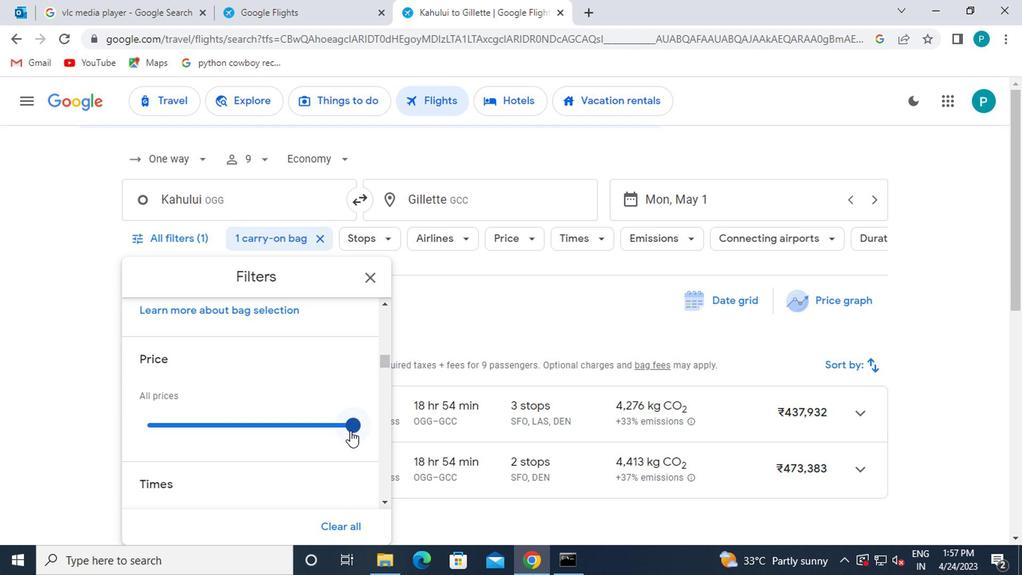 
Action: Mouse moved to (300, 469)
Screenshot: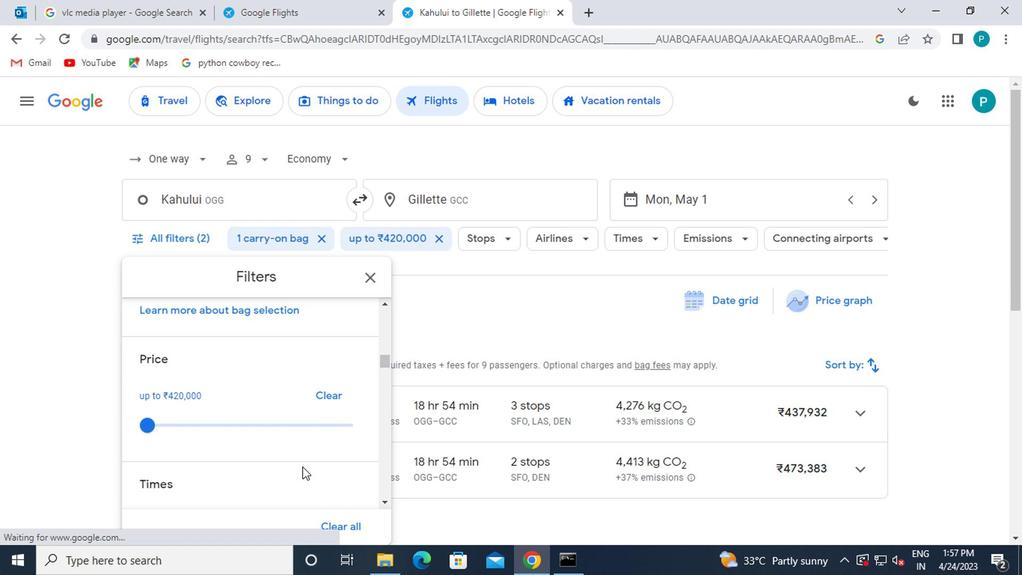 
Action: Mouse scrolled (300, 468) with delta (0, -1)
Screenshot: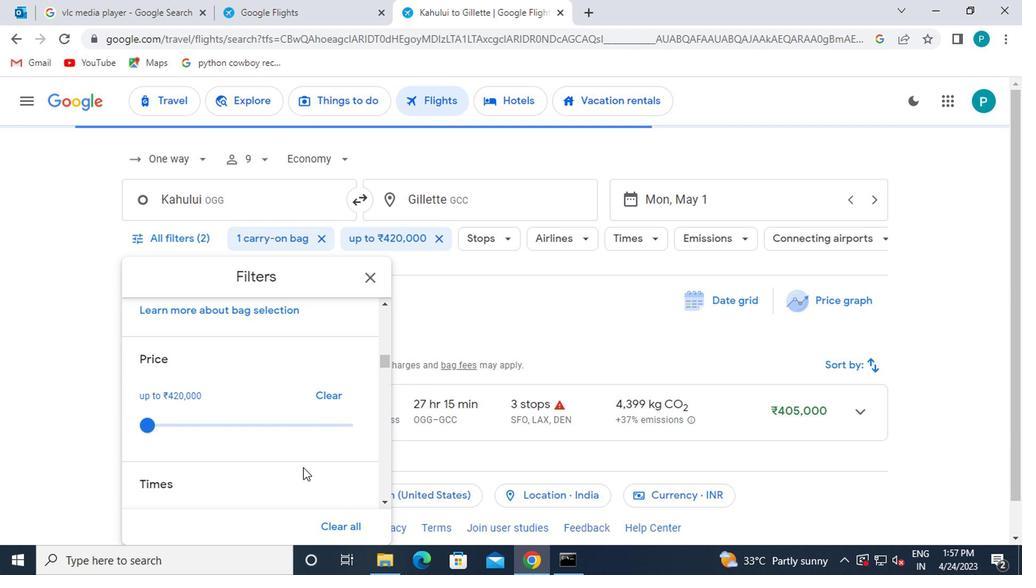 
Action: Mouse scrolled (300, 468) with delta (0, -1)
Screenshot: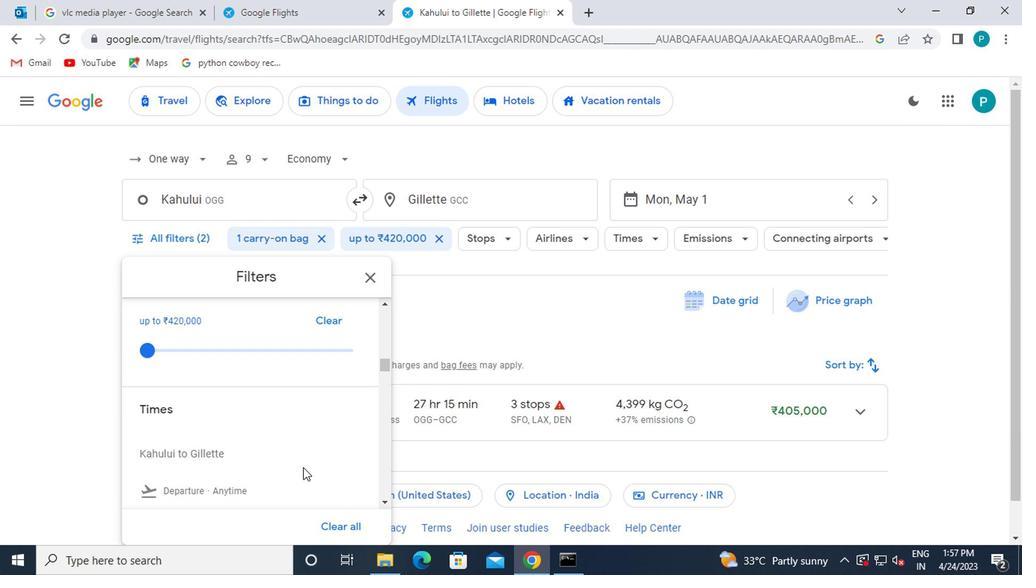 
Action: Mouse moved to (150, 451)
Screenshot: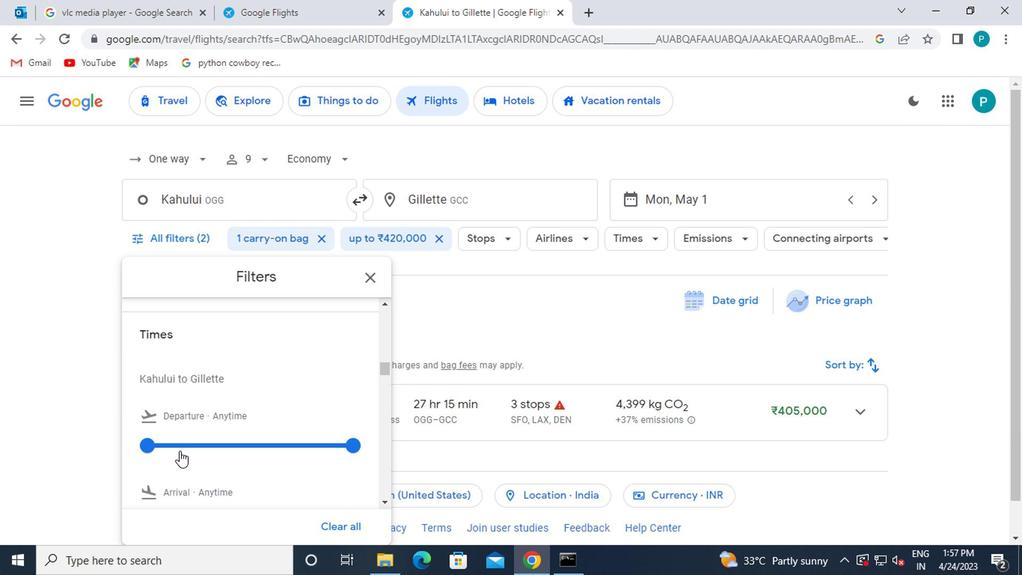 
Action: Mouse pressed left at (150, 451)
Screenshot: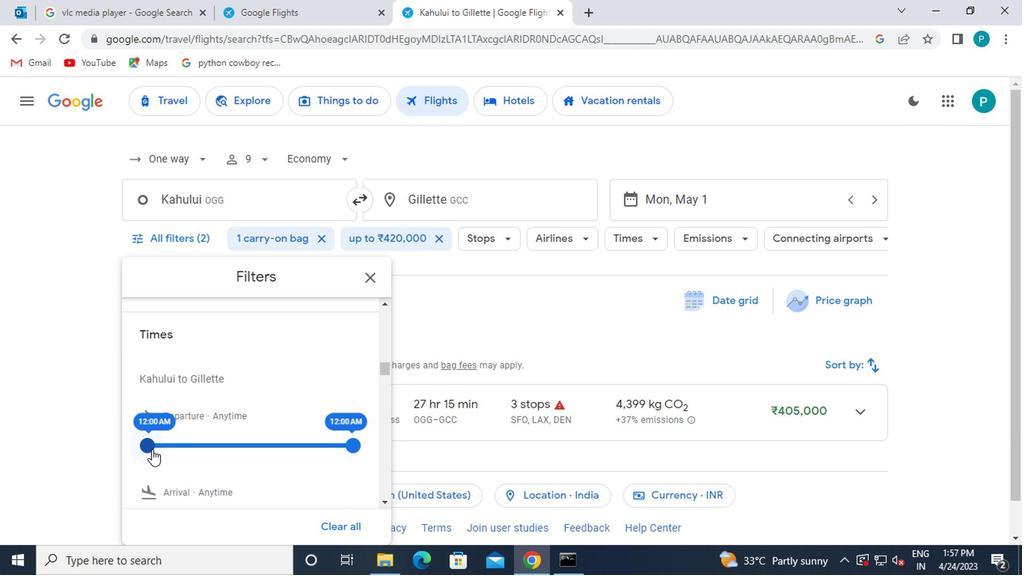 
Action: Mouse moved to (368, 283)
Screenshot: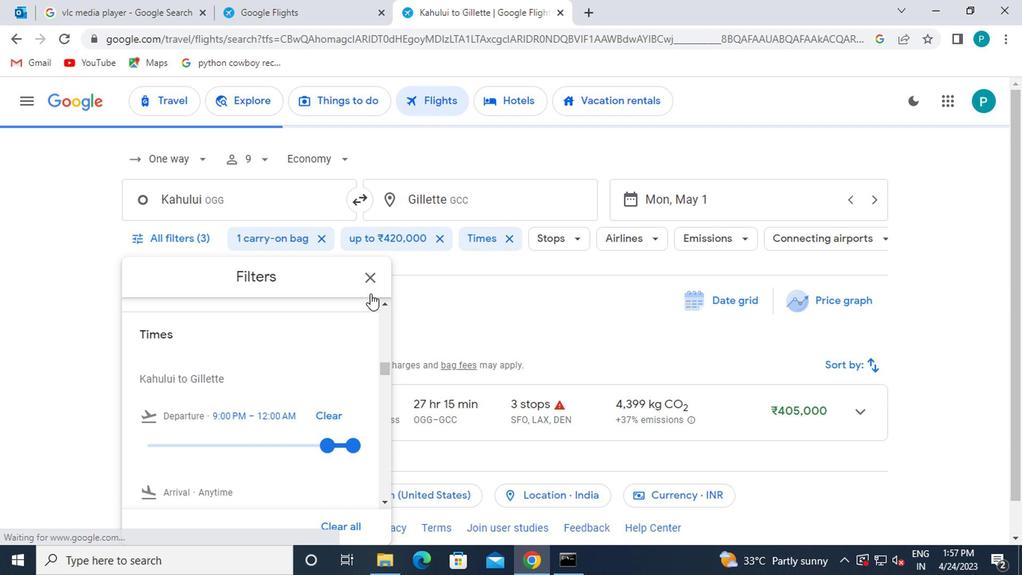 
Action: Mouse pressed left at (368, 283)
Screenshot: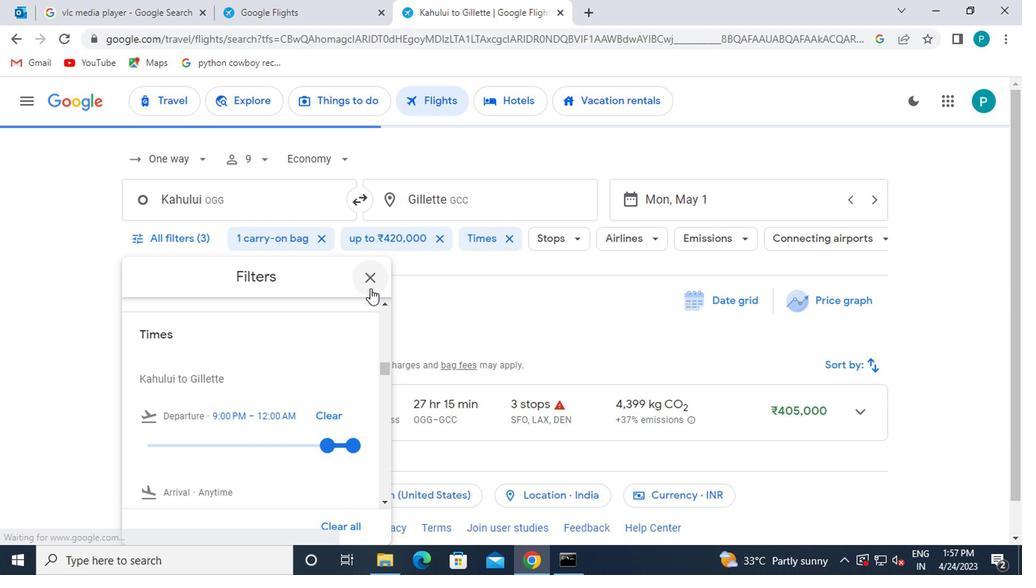 
